 Task: Add a signature Gavin Kelly containing With sincere appreciation and best wishes, Gavin Kelly to email address softage.2@softage.net and add a label Beauty
Action: Mouse moved to (1204, 91)
Screenshot: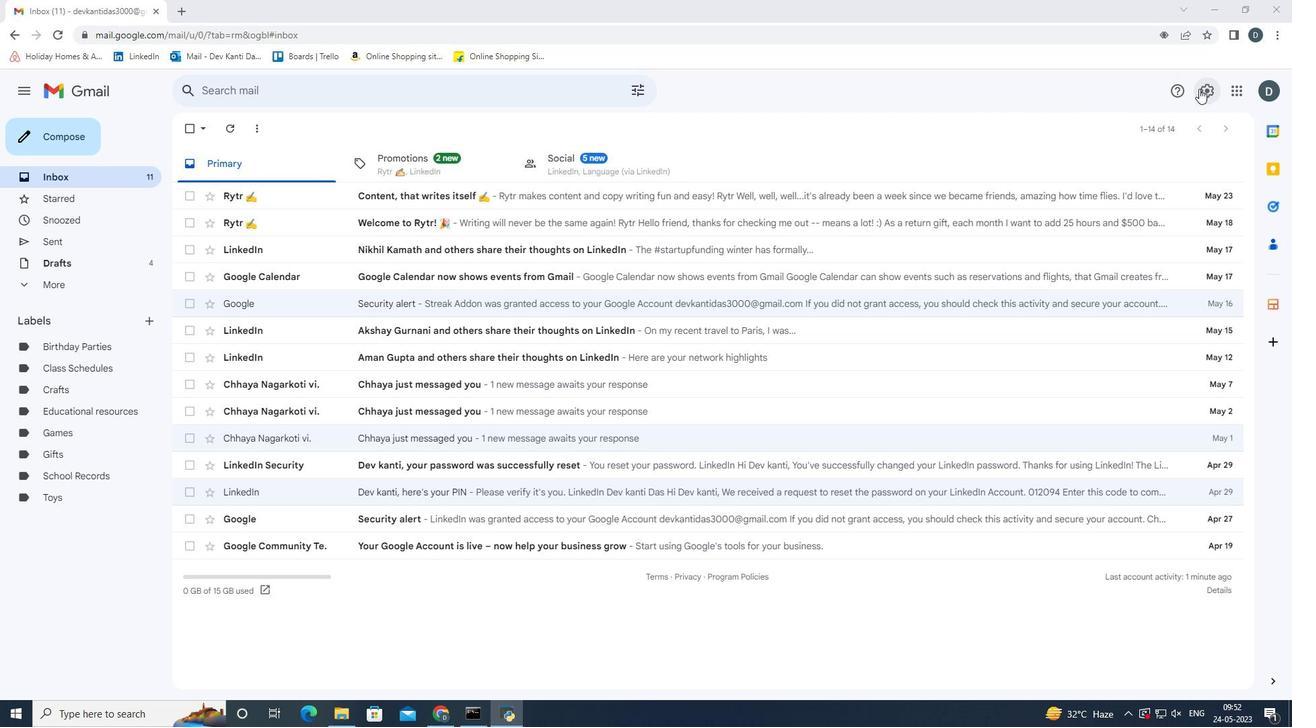 
Action: Mouse pressed left at (1204, 91)
Screenshot: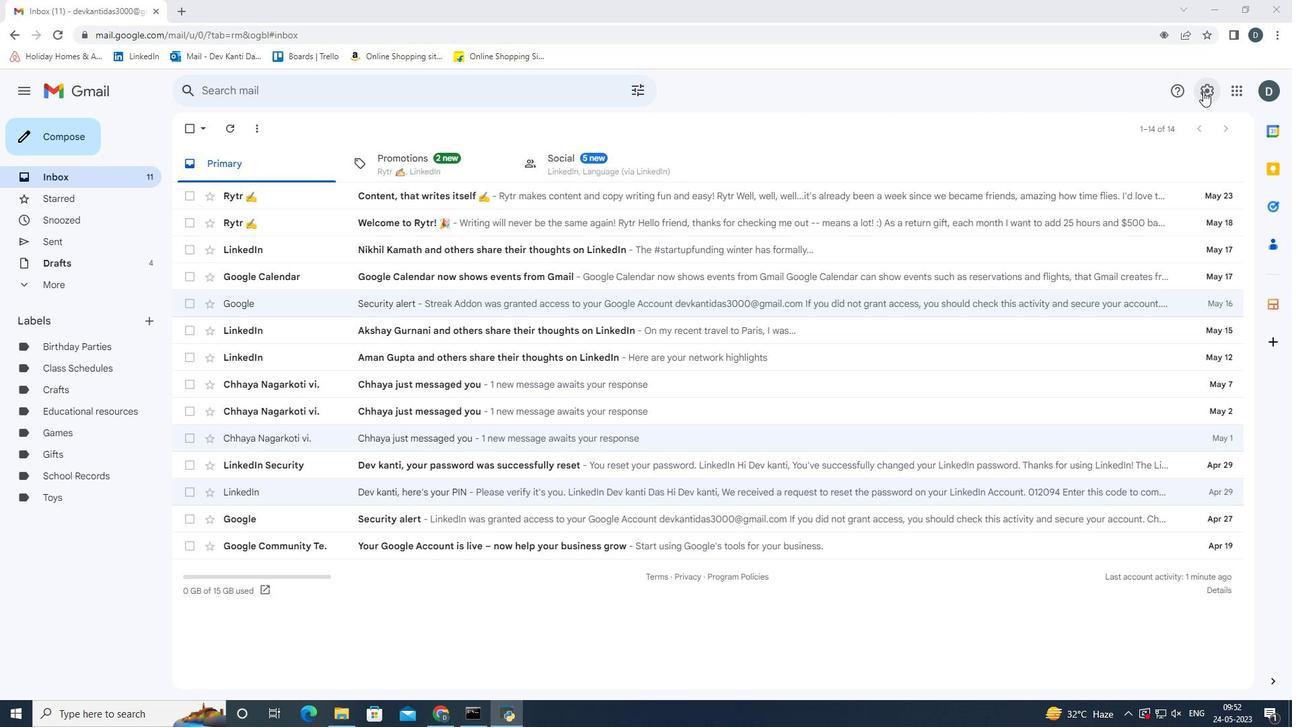 
Action: Mouse moved to (1171, 152)
Screenshot: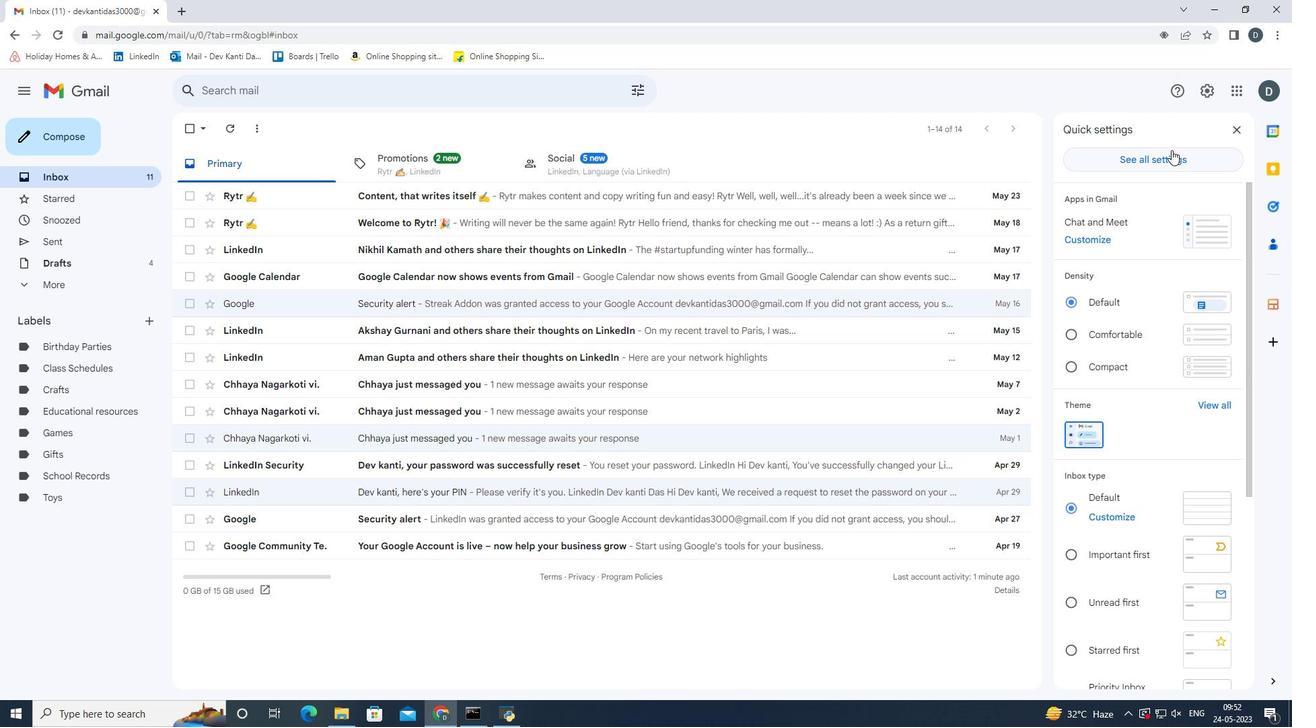 
Action: Mouse pressed left at (1171, 152)
Screenshot: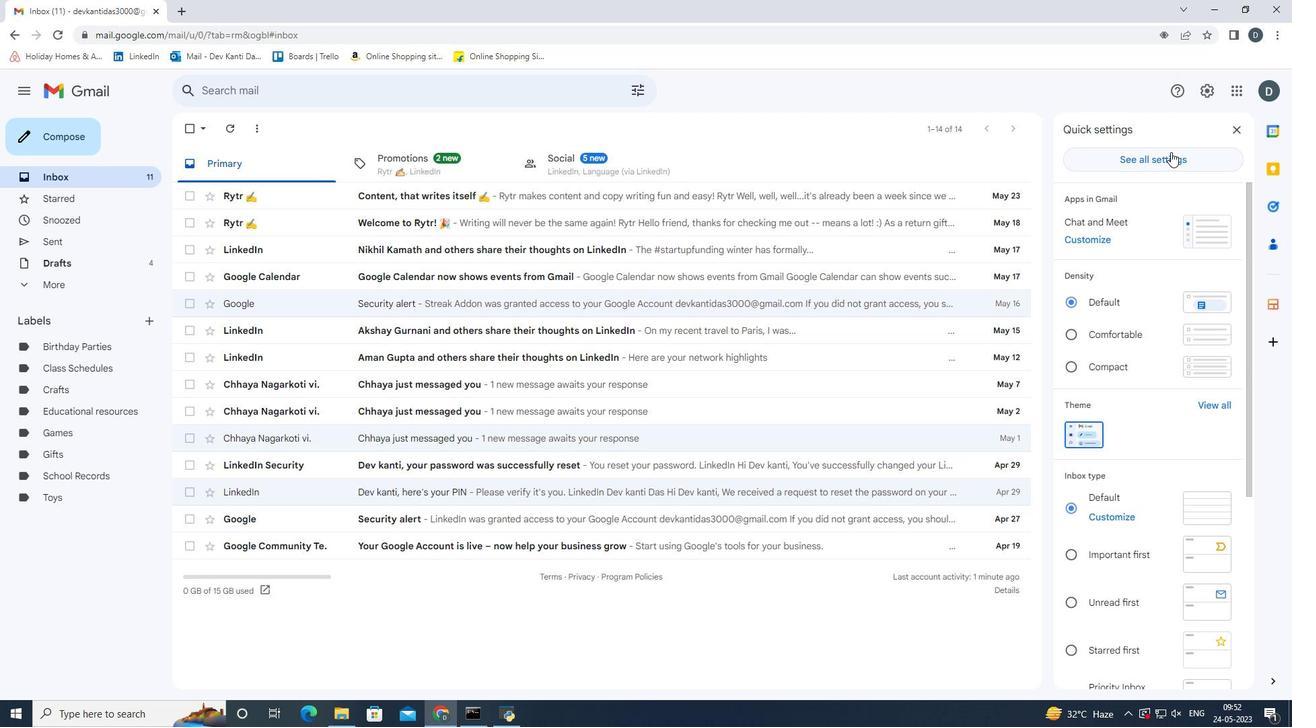 
Action: Mouse moved to (578, 535)
Screenshot: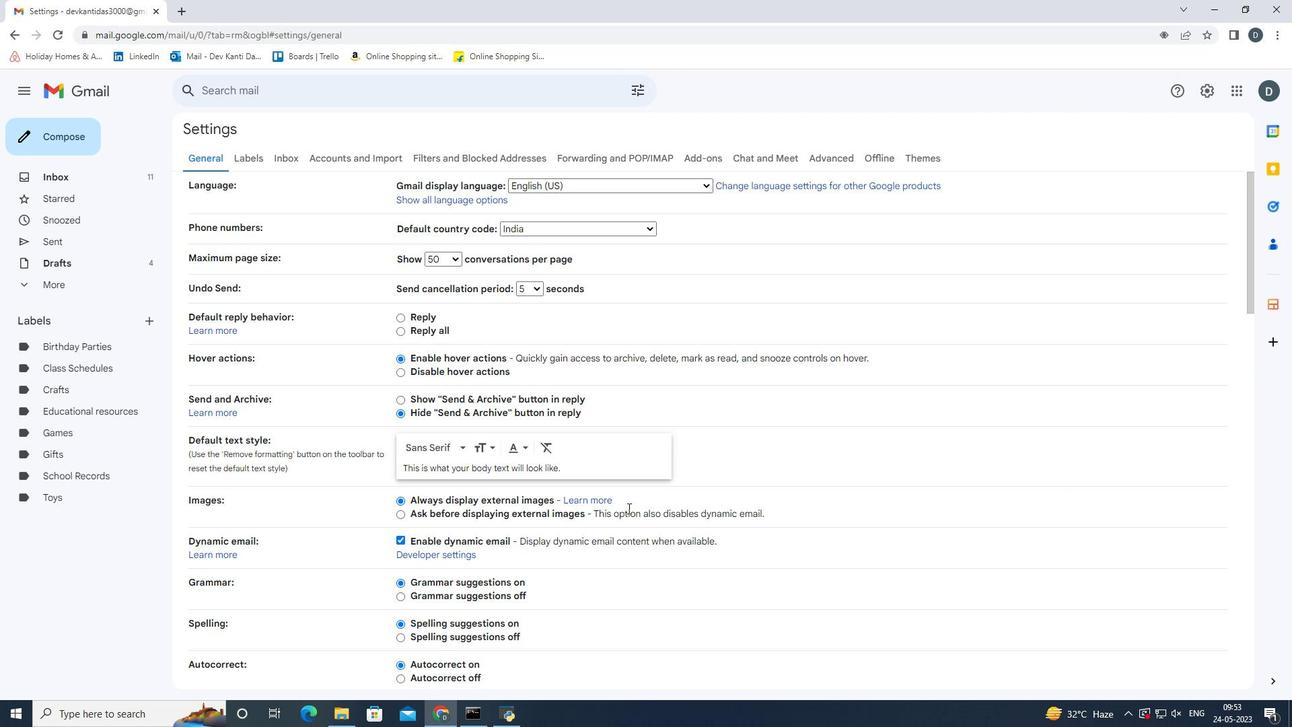 
Action: Mouse scrolled (578, 535) with delta (0, 0)
Screenshot: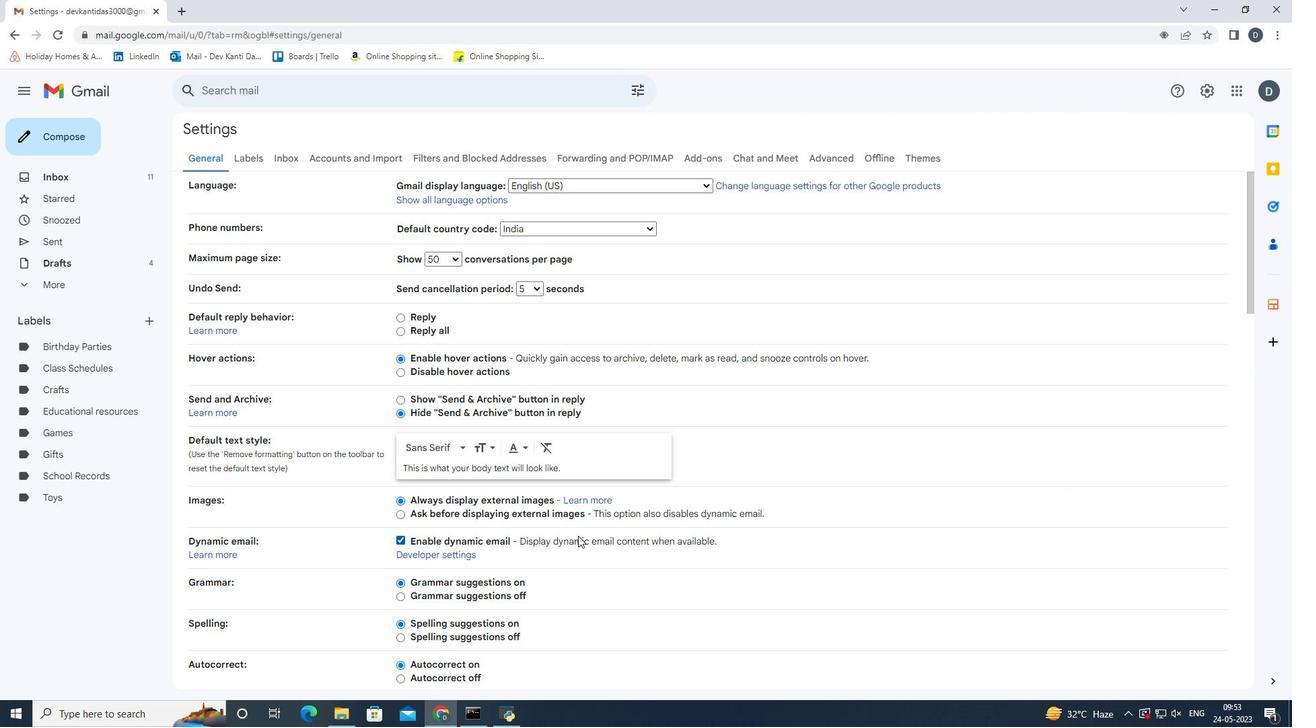 
Action: Mouse scrolled (578, 535) with delta (0, 0)
Screenshot: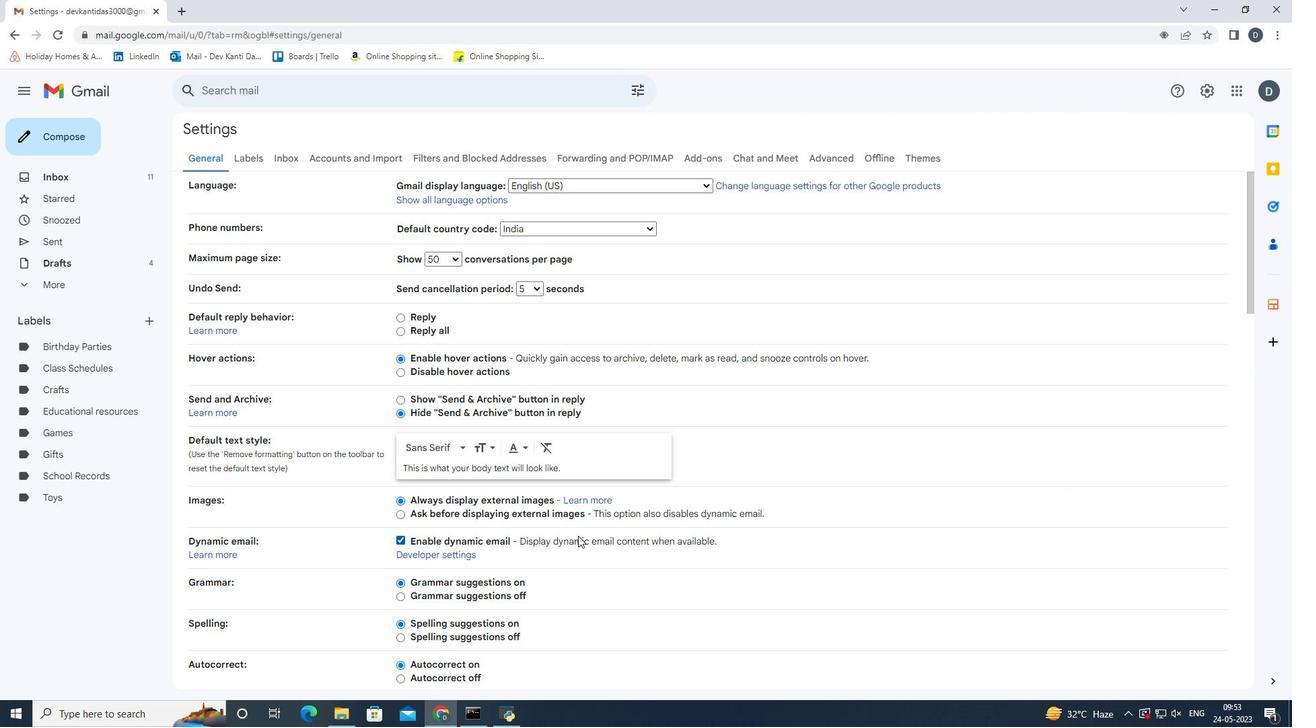 
Action: Mouse scrolled (578, 535) with delta (0, 0)
Screenshot: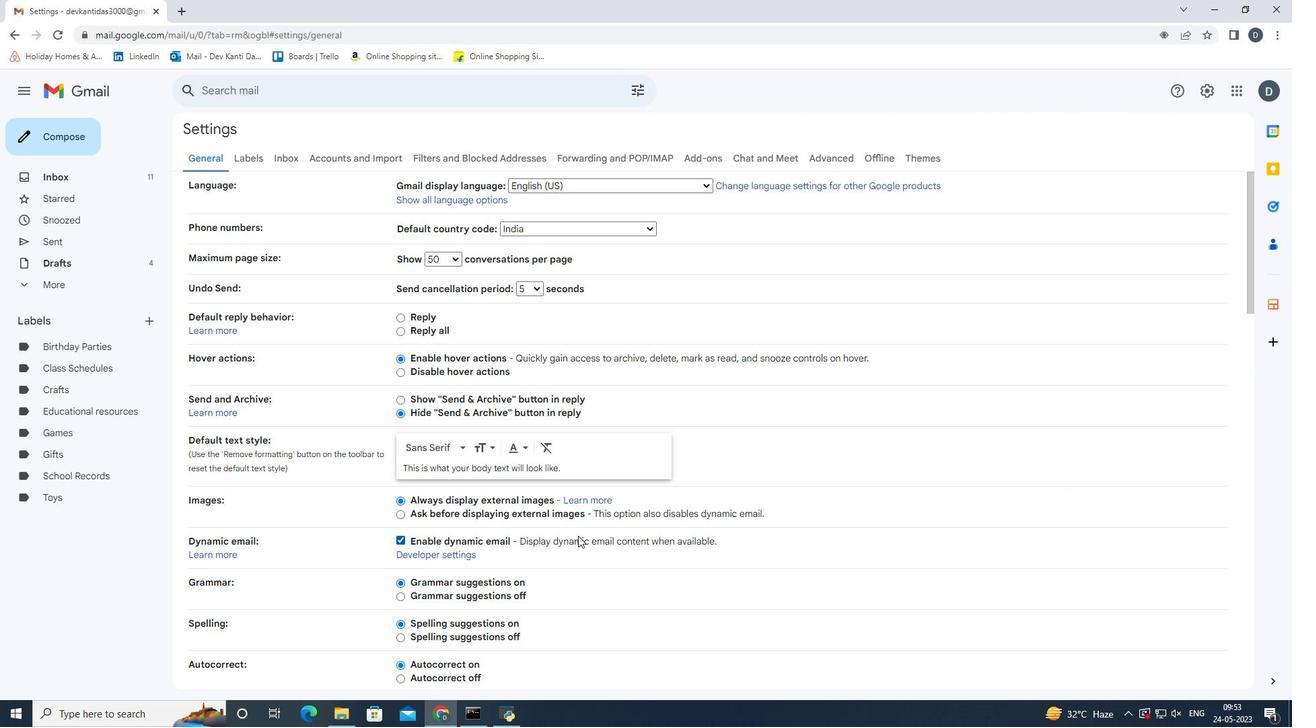 
Action: Mouse scrolled (578, 535) with delta (0, 0)
Screenshot: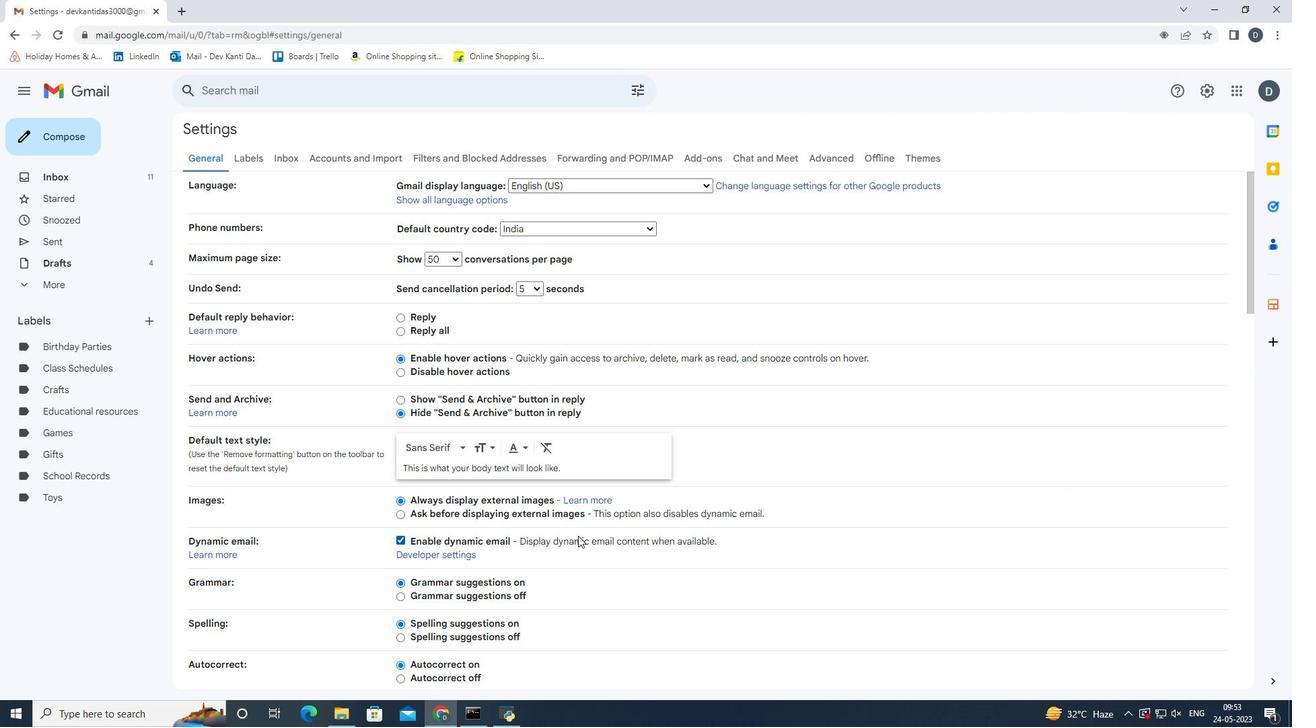 
Action: Mouse scrolled (578, 535) with delta (0, 0)
Screenshot: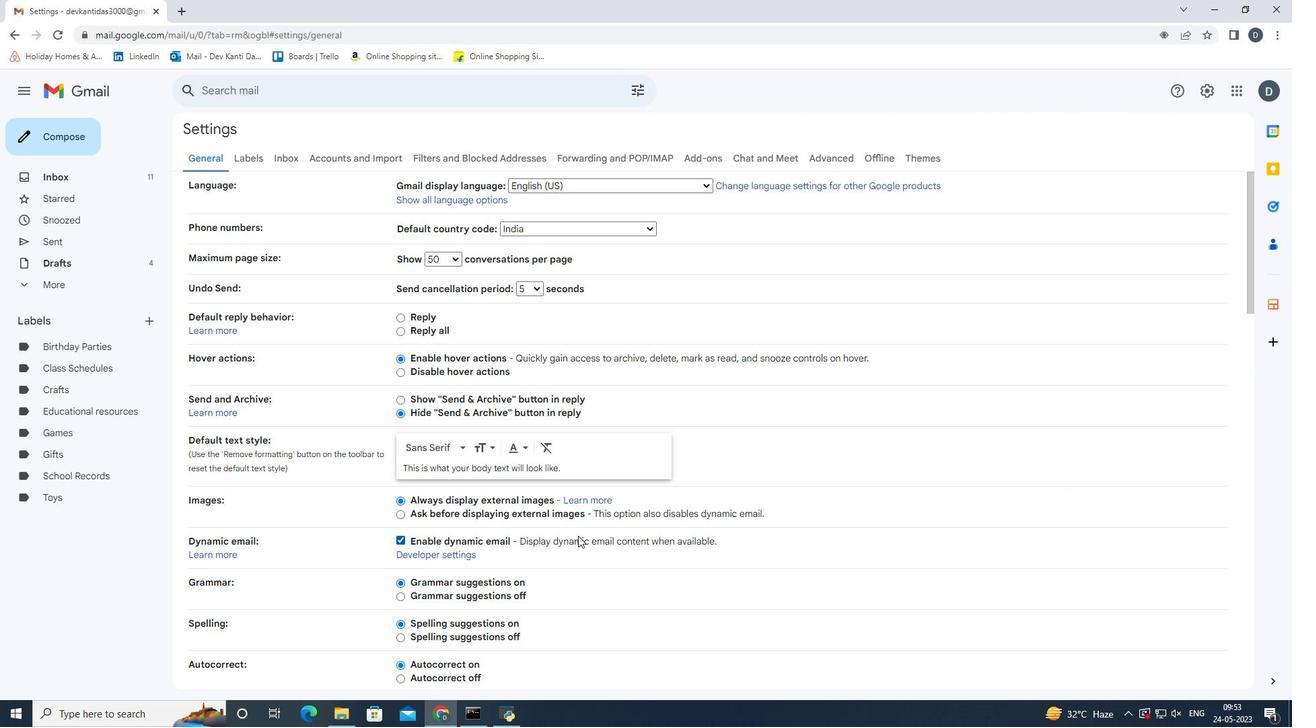 
Action: Mouse scrolled (578, 535) with delta (0, 0)
Screenshot: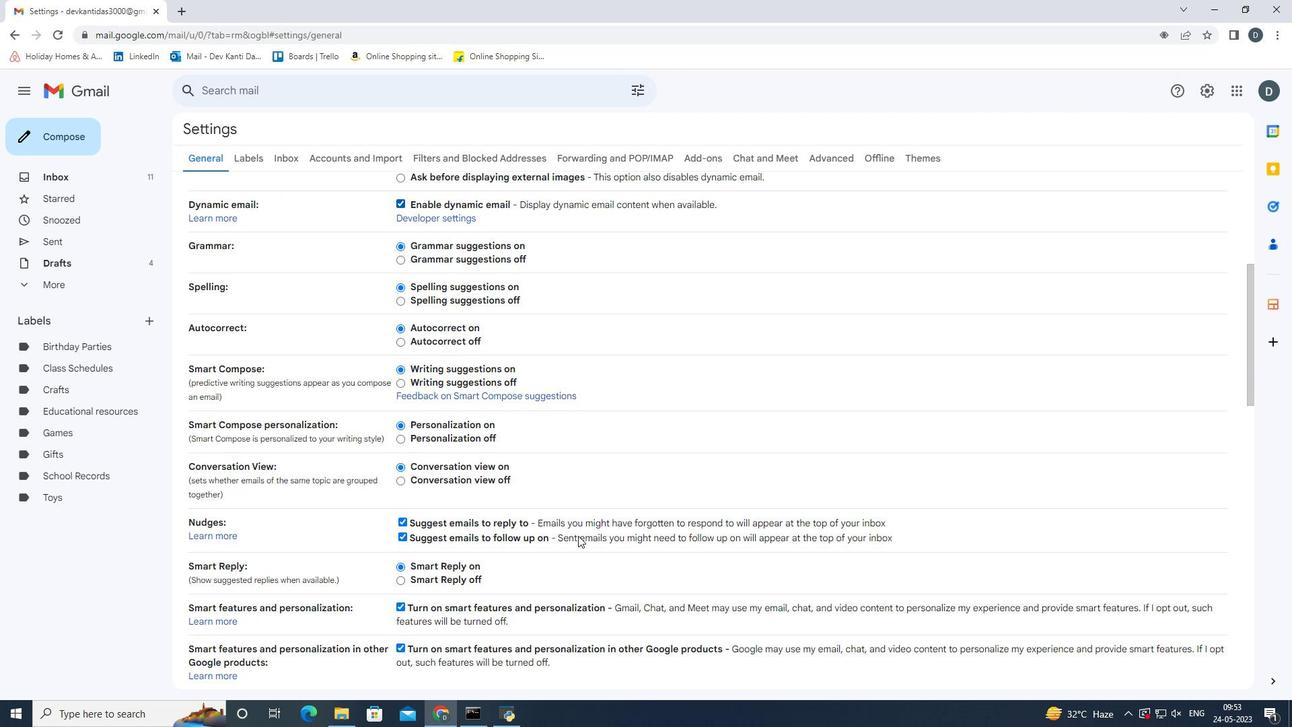 
Action: Mouse scrolled (578, 535) with delta (0, 0)
Screenshot: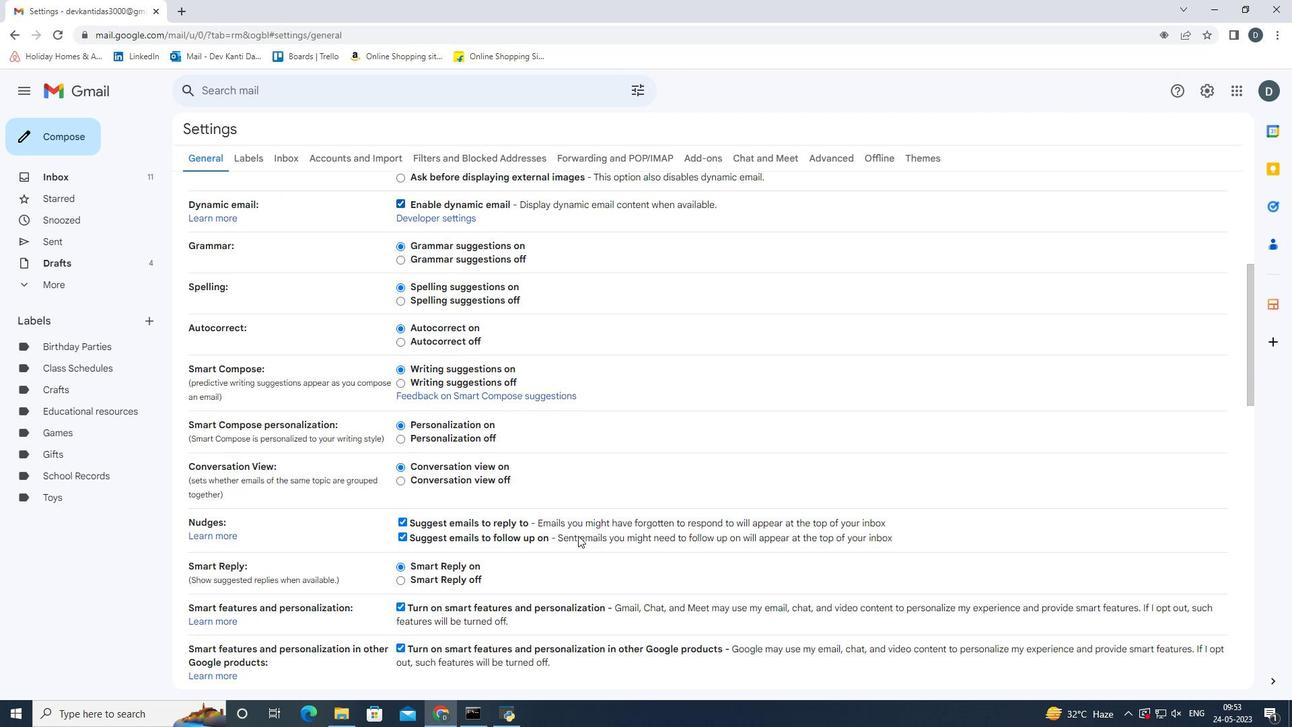 
Action: Mouse scrolled (578, 535) with delta (0, 0)
Screenshot: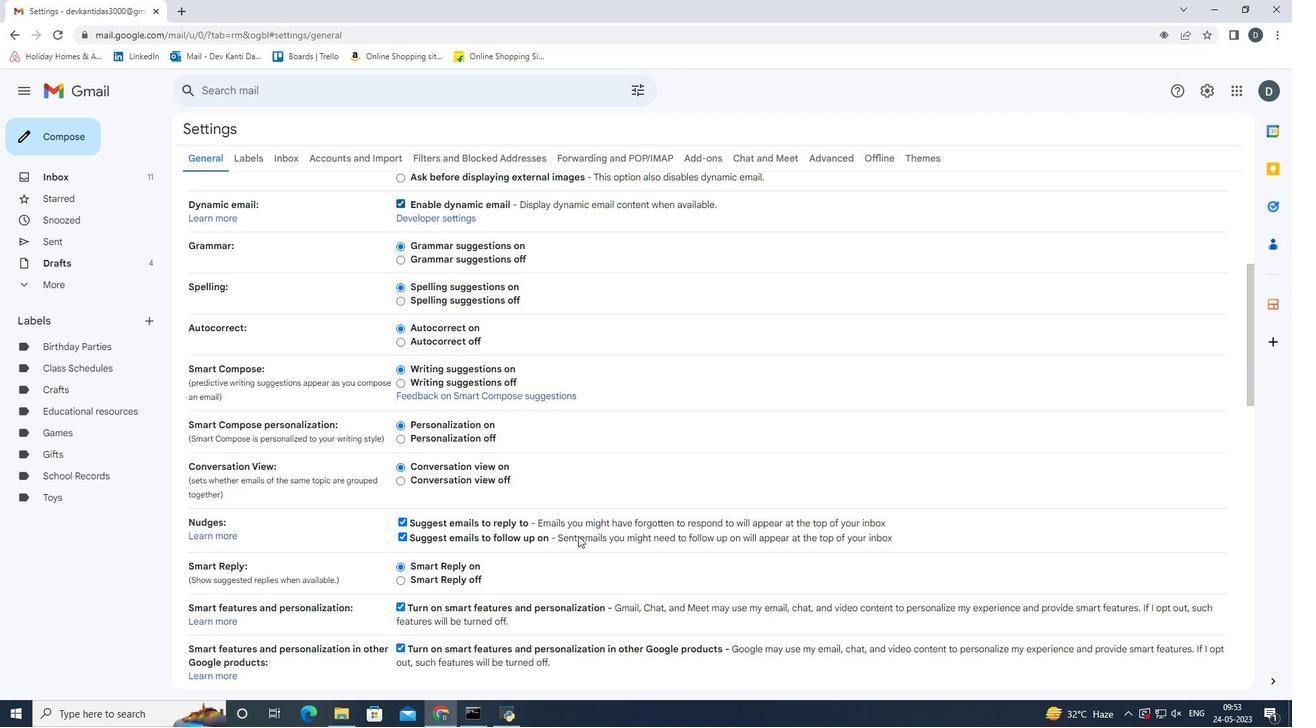 
Action: Mouse scrolled (578, 535) with delta (0, 0)
Screenshot: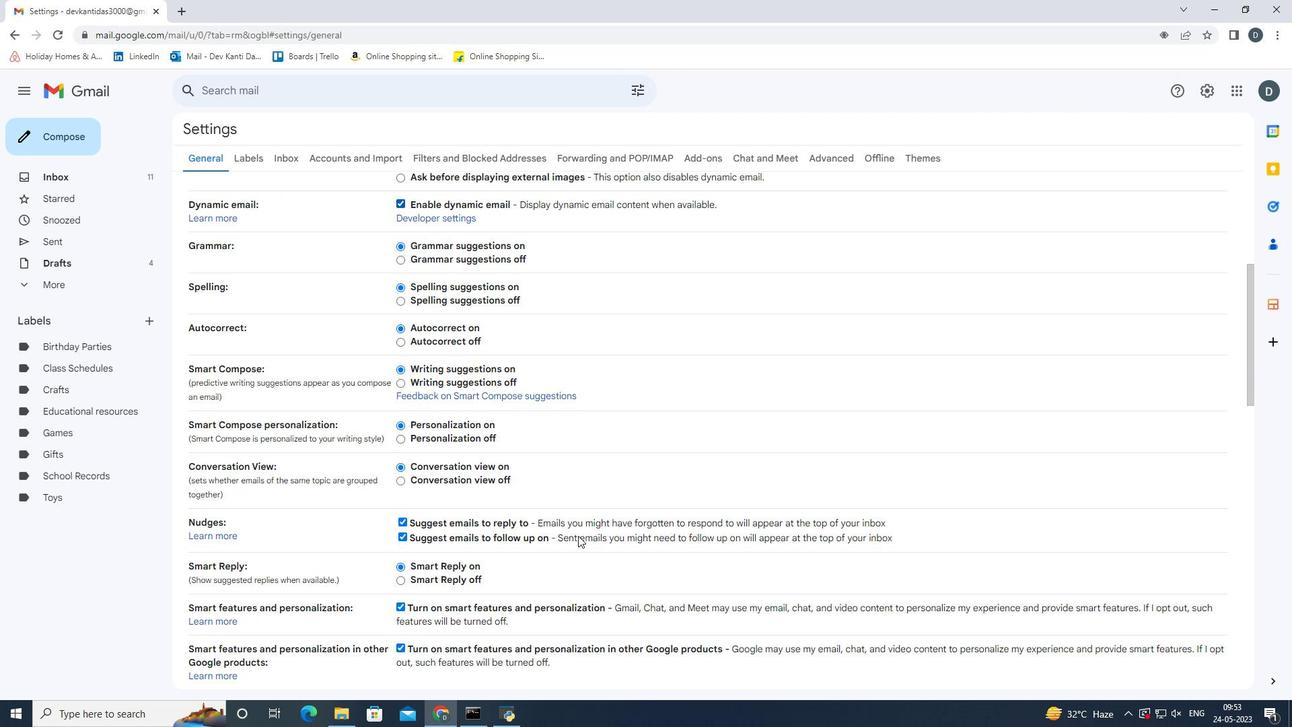 
Action: Mouse scrolled (578, 535) with delta (0, 0)
Screenshot: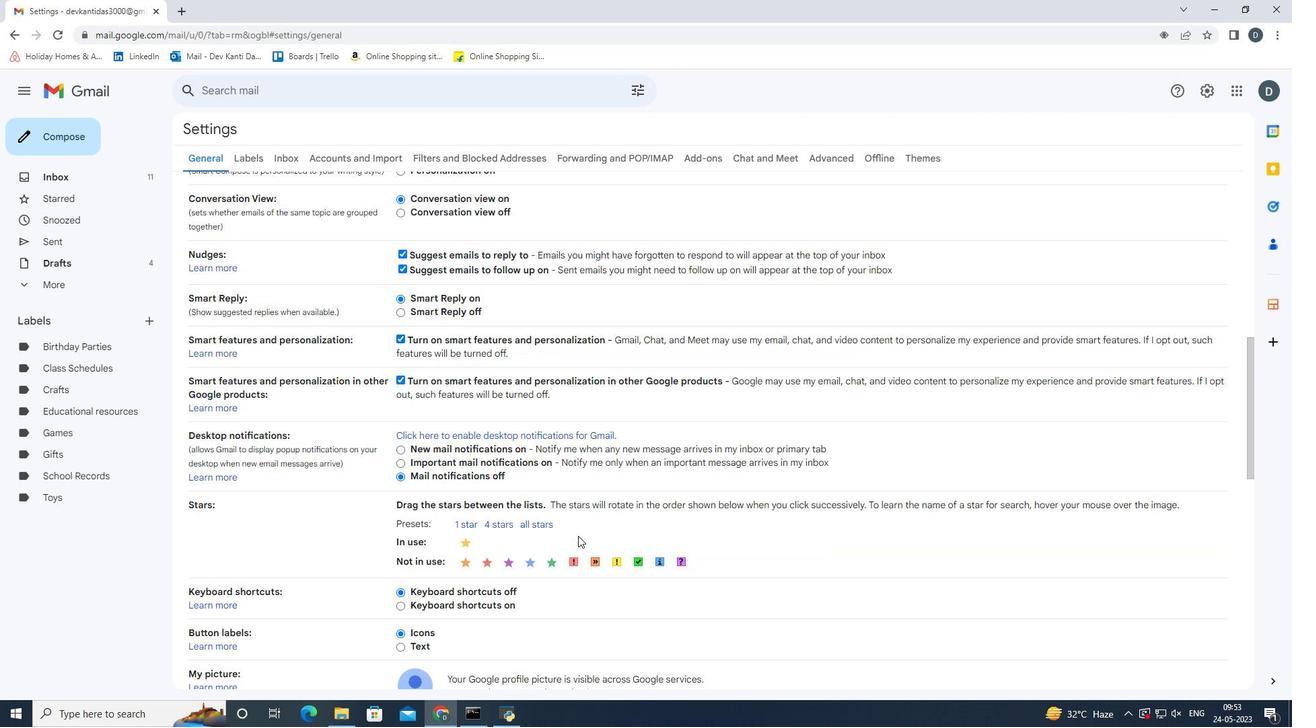 
Action: Mouse scrolled (578, 535) with delta (0, 0)
Screenshot: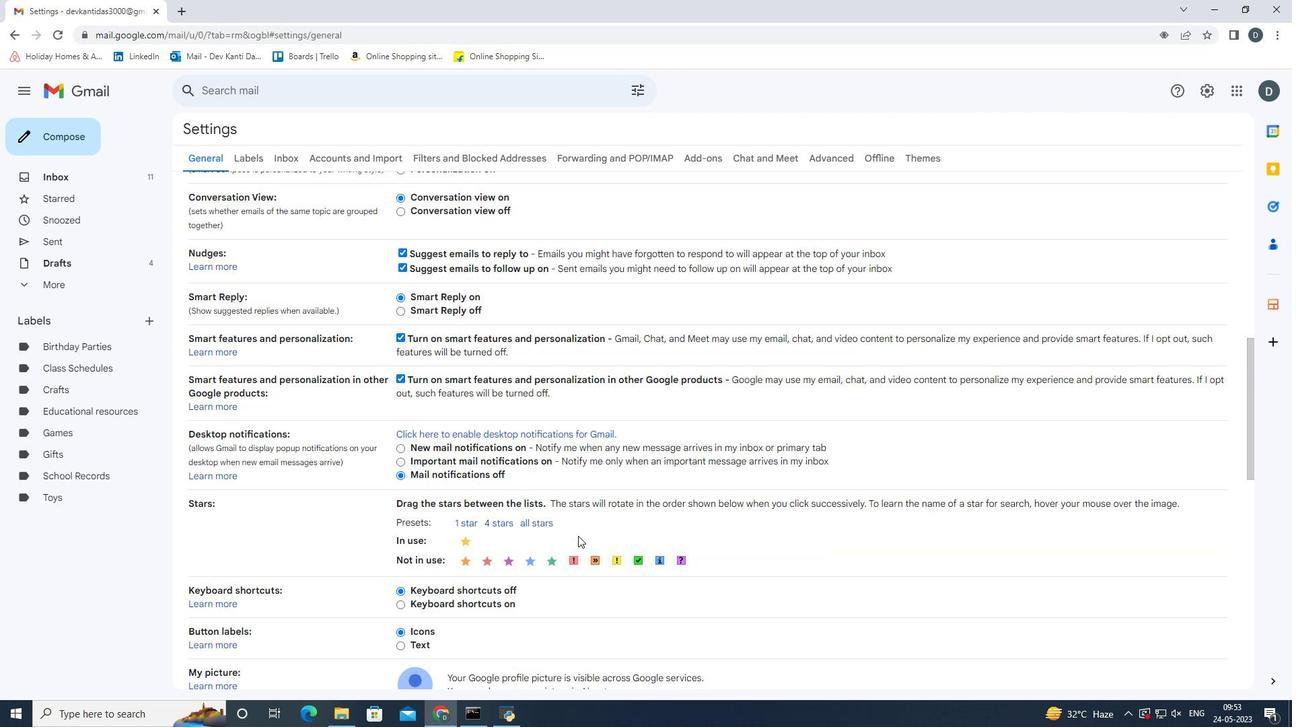 
Action: Mouse scrolled (578, 535) with delta (0, 0)
Screenshot: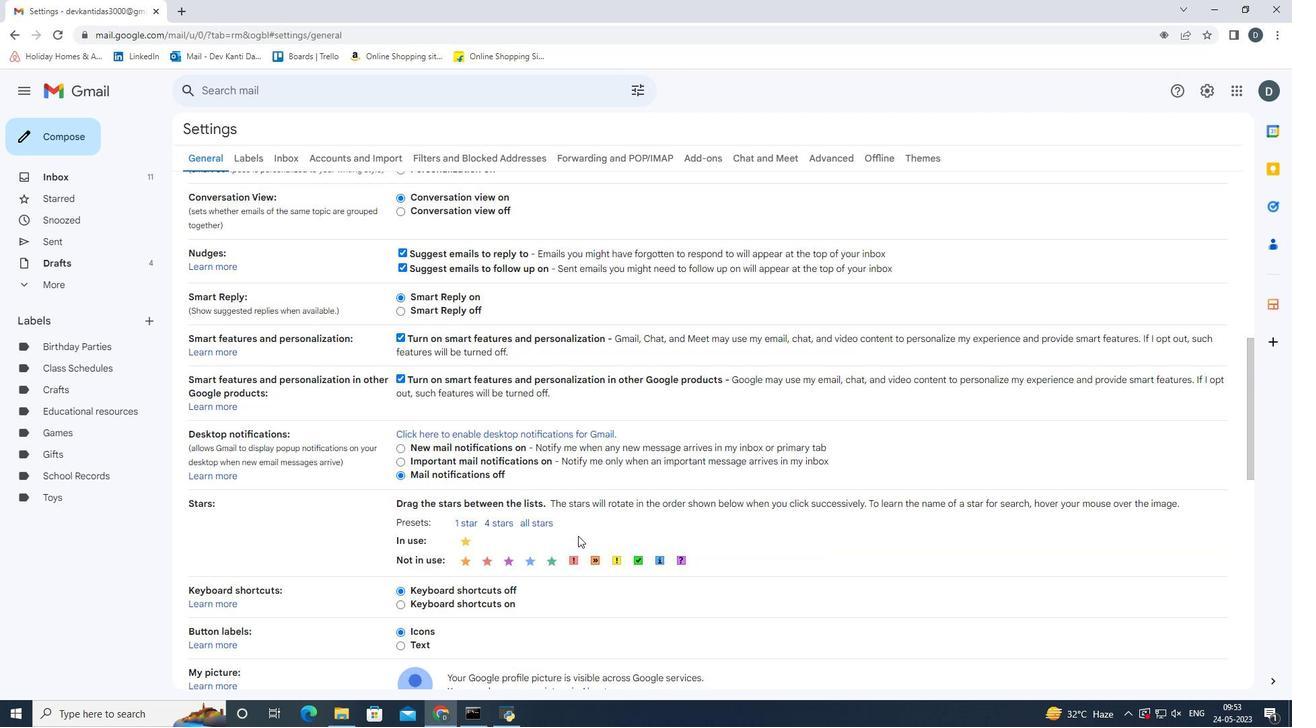 
Action: Mouse scrolled (578, 535) with delta (0, 0)
Screenshot: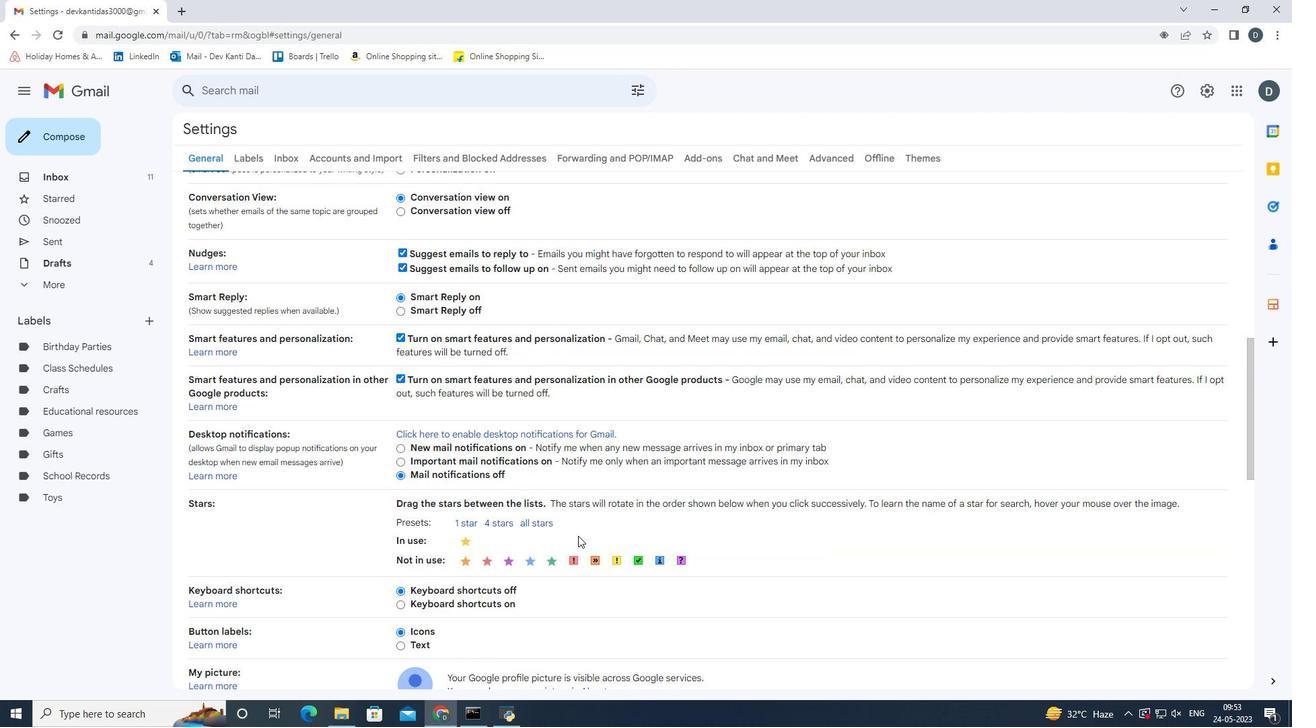 
Action: Mouse moved to (576, 537)
Screenshot: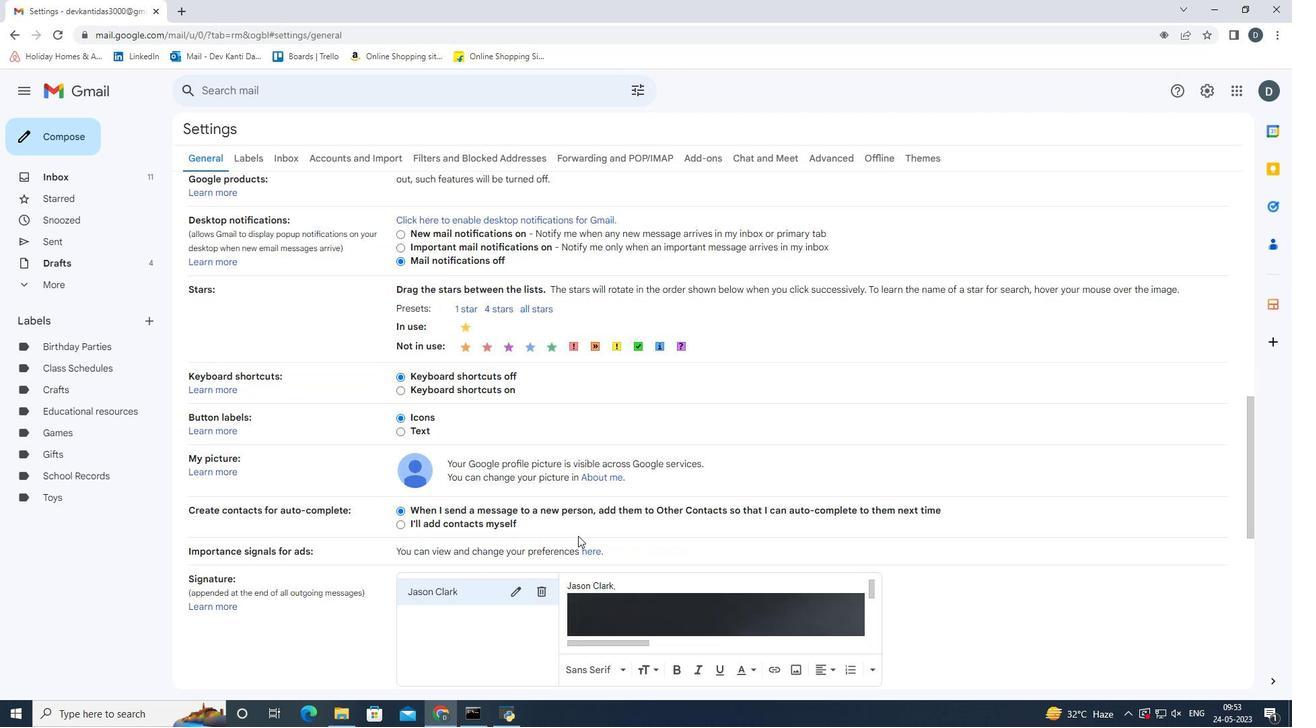 
Action: Mouse scrolled (576, 536) with delta (0, 0)
Screenshot: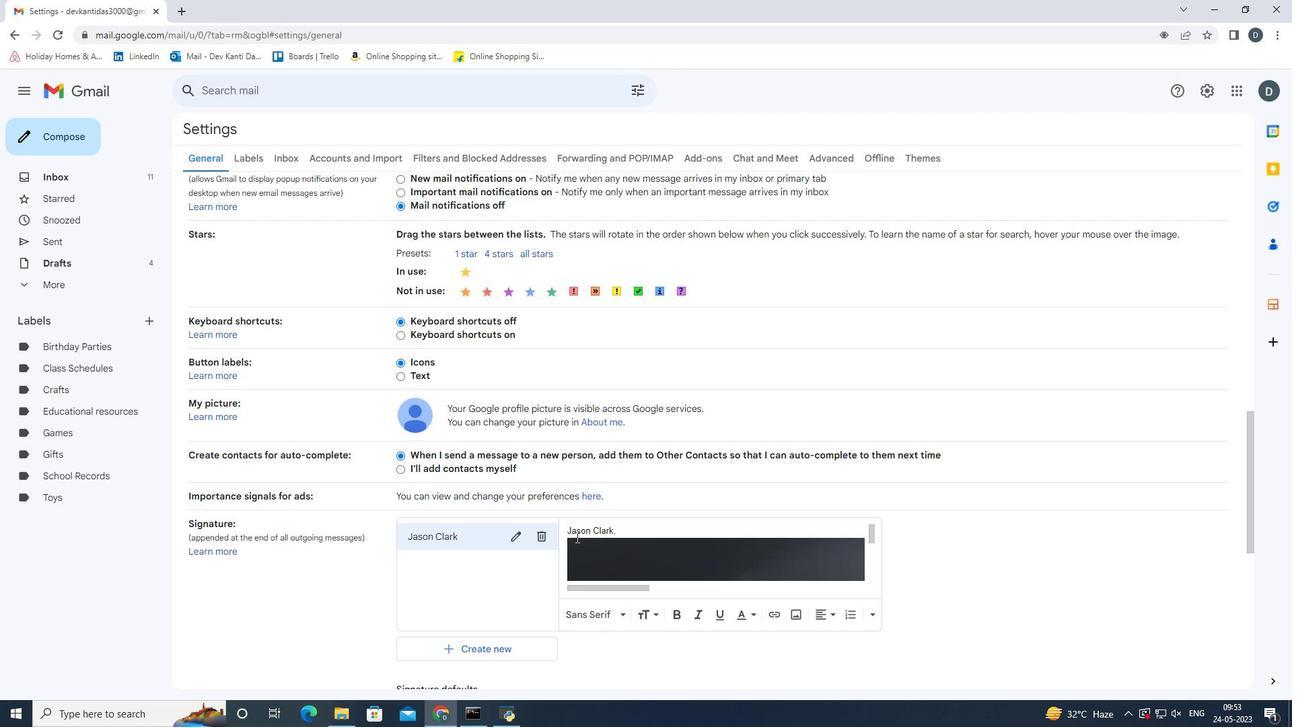 
Action: Mouse scrolled (576, 536) with delta (0, 0)
Screenshot: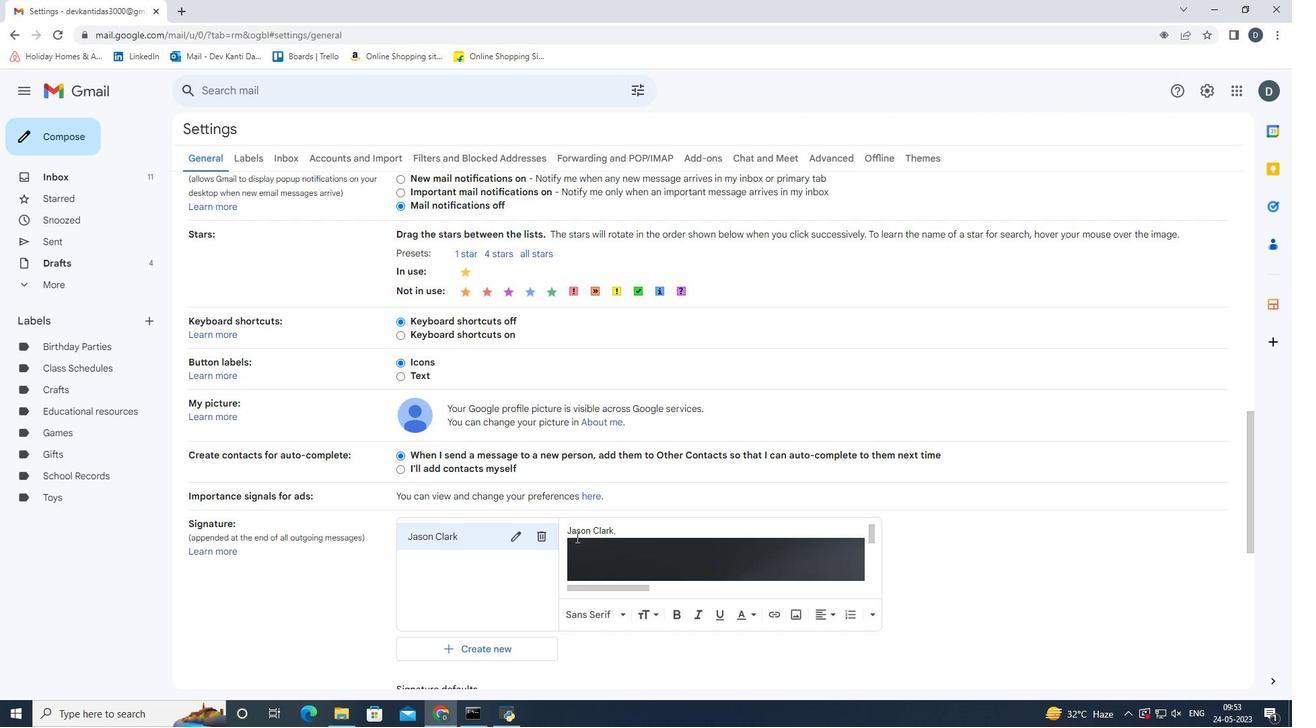 
Action: Mouse scrolled (576, 536) with delta (0, 0)
Screenshot: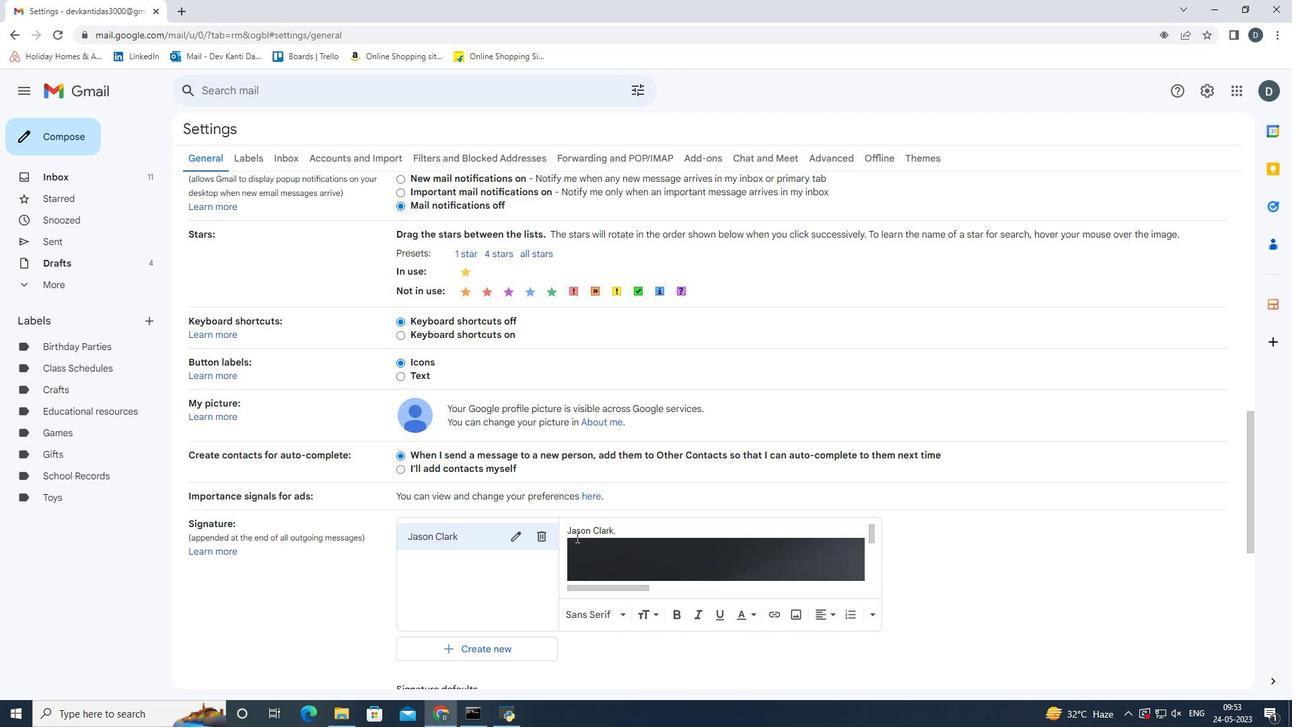 
Action: Mouse moved to (541, 329)
Screenshot: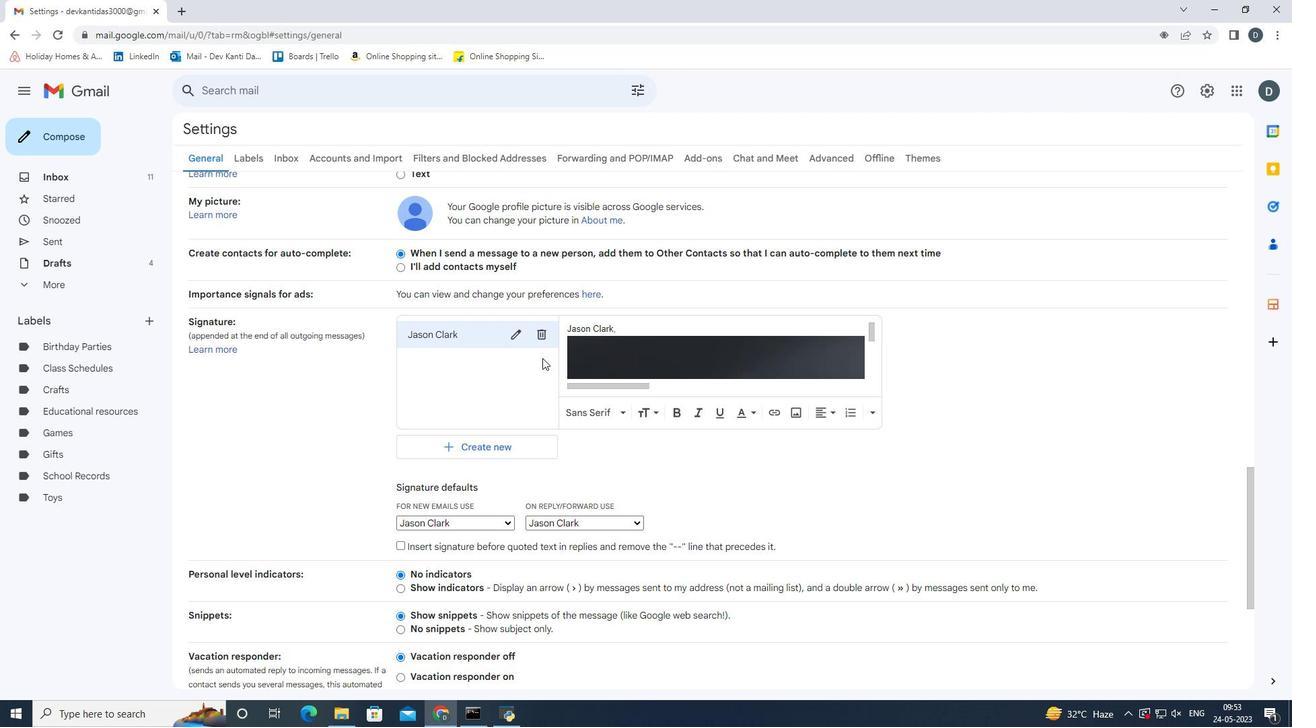 
Action: Mouse pressed left at (541, 329)
Screenshot: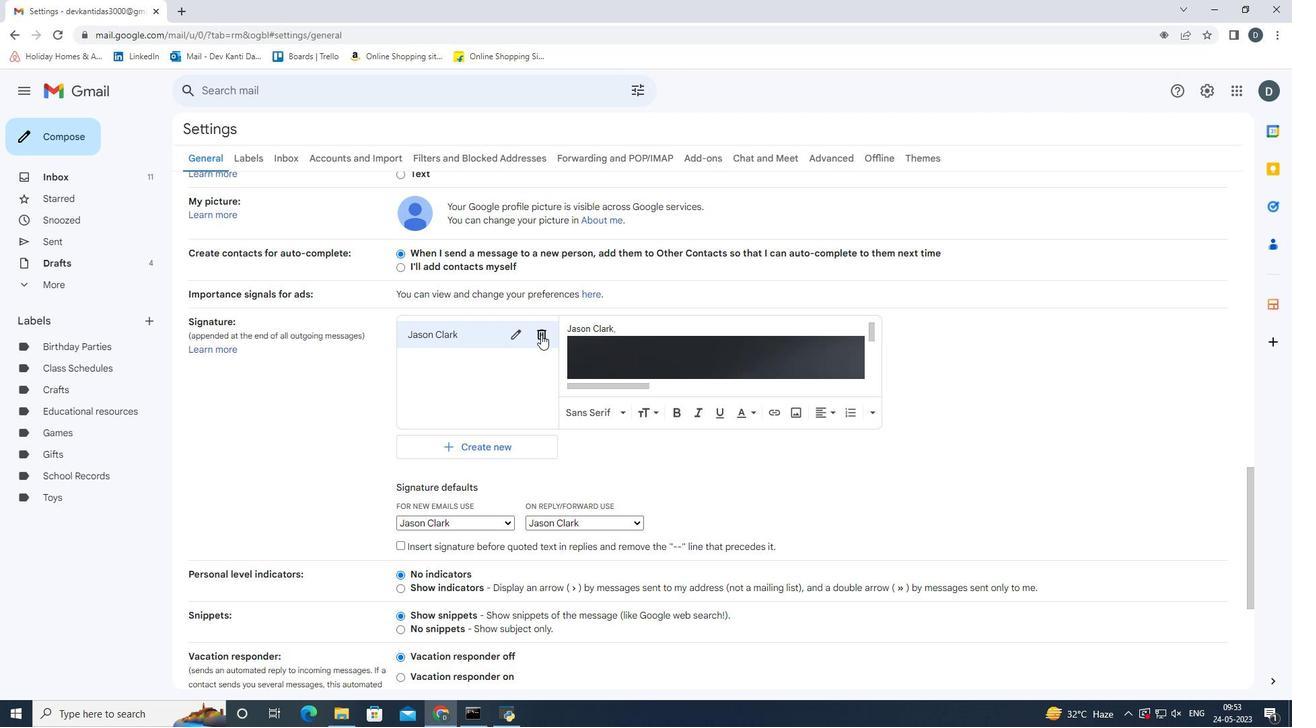 
Action: Mouse moved to (765, 407)
Screenshot: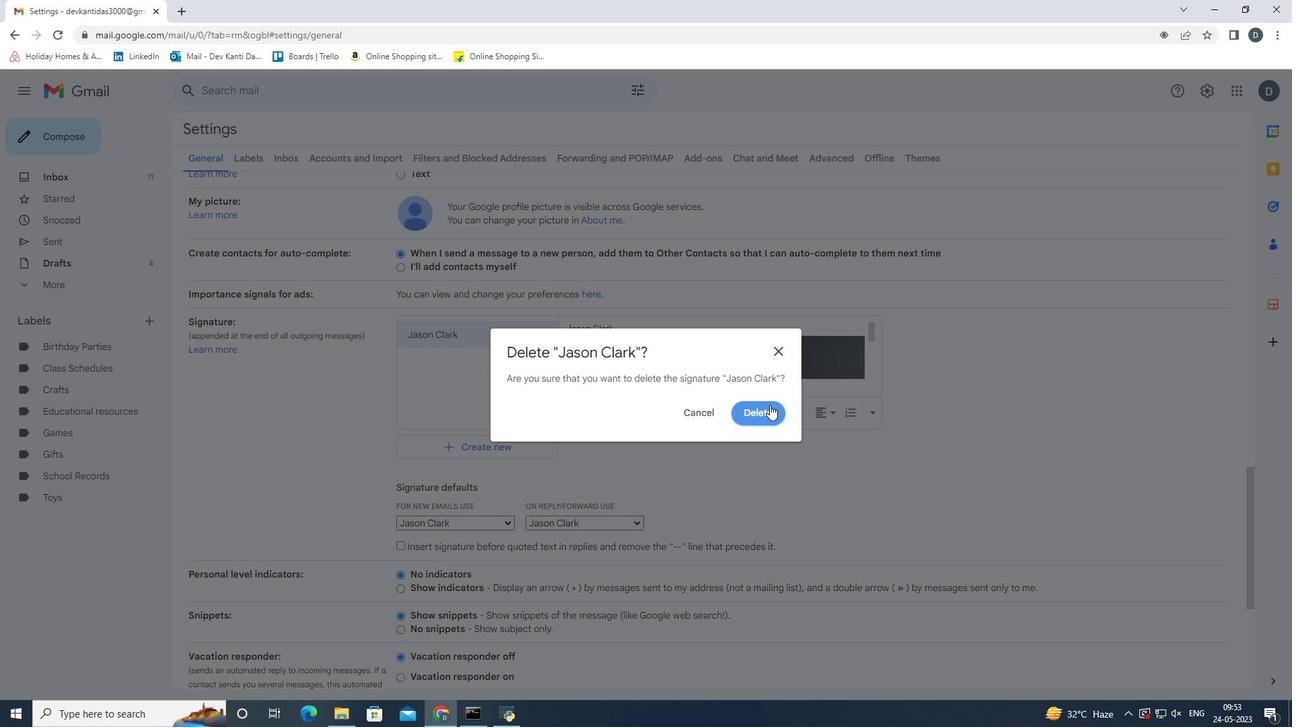 
Action: Mouse pressed left at (765, 407)
Screenshot: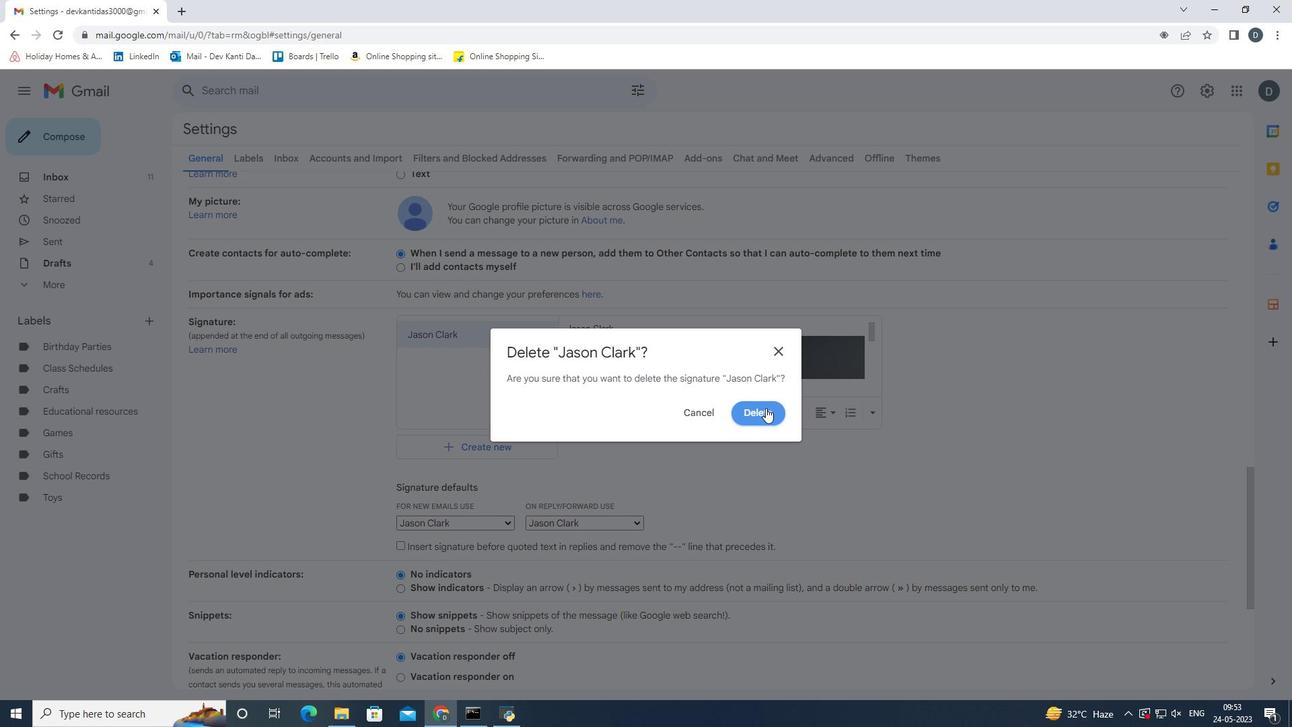 
Action: Mouse moved to (425, 336)
Screenshot: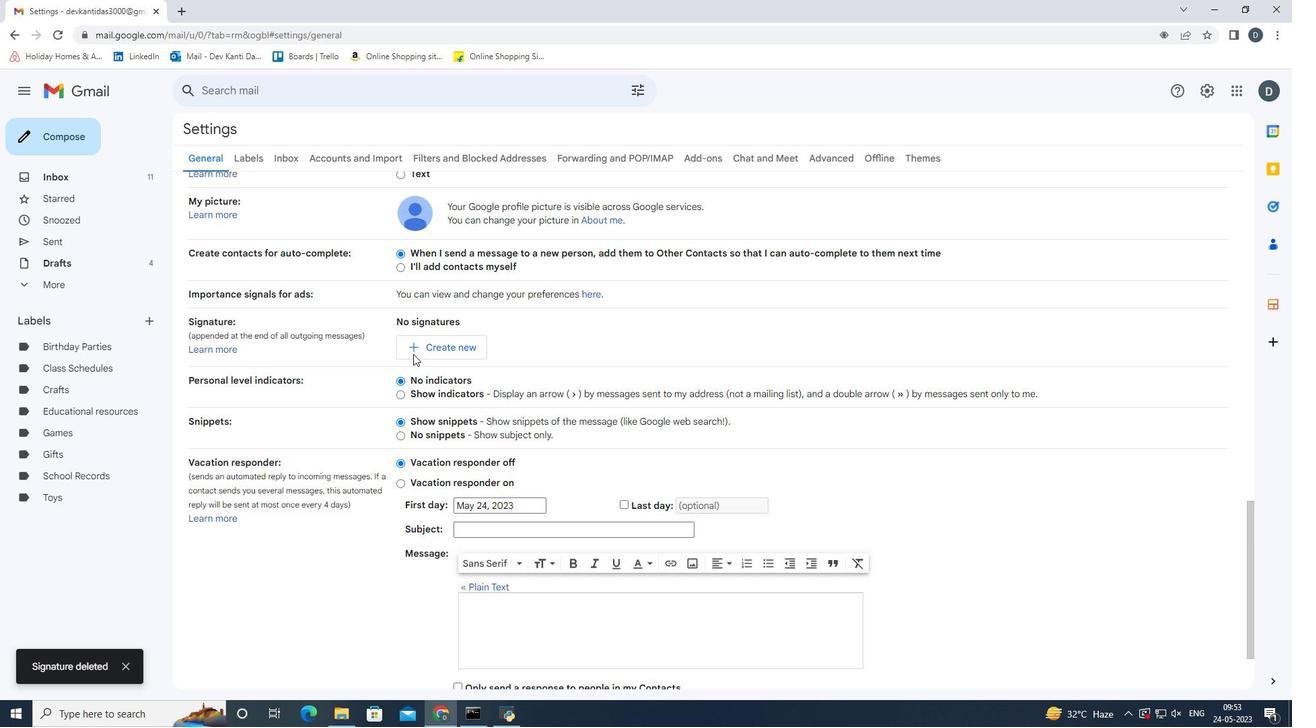 
Action: Mouse pressed left at (425, 336)
Screenshot: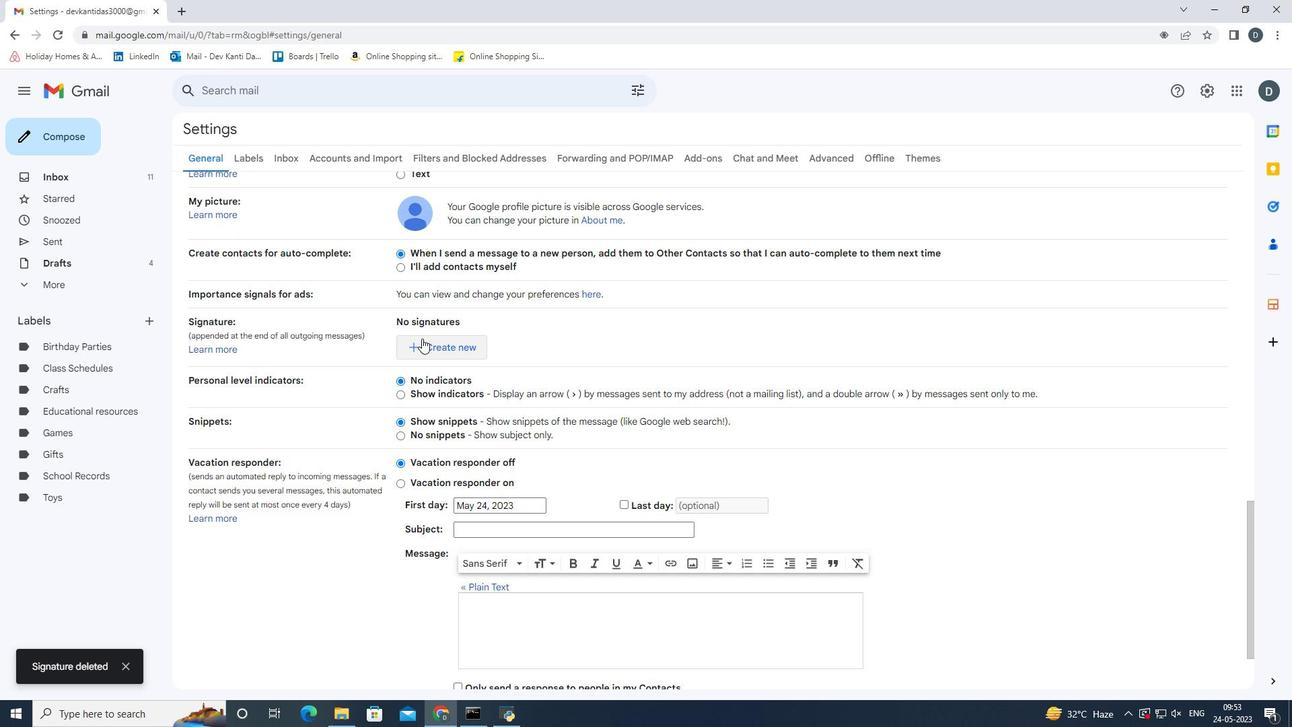 
Action: Mouse moved to (669, 370)
Screenshot: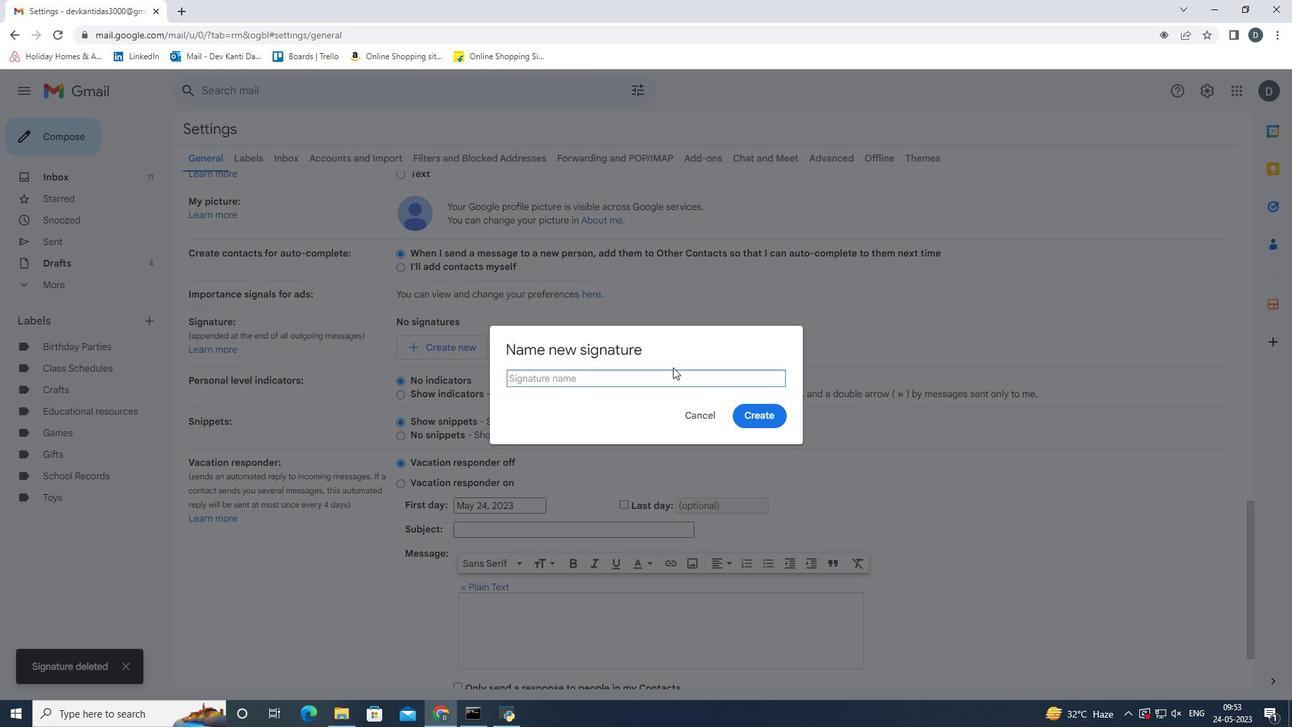 
Action: Key pressed <Key.shift><Key.shift><Key.shift>Gavin<Key.space><Key.shift_r>Kelly<Key.enter>
Screenshot: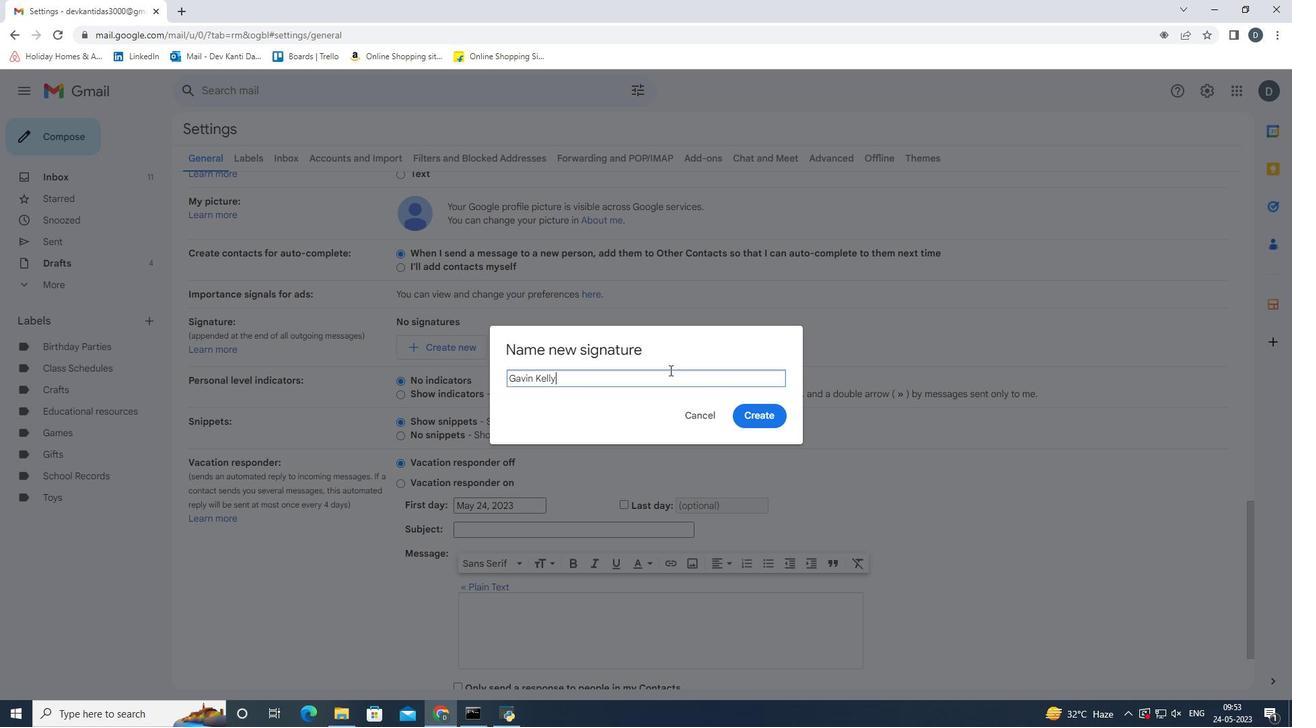 
Action: Mouse pressed left at (669, 370)
Screenshot: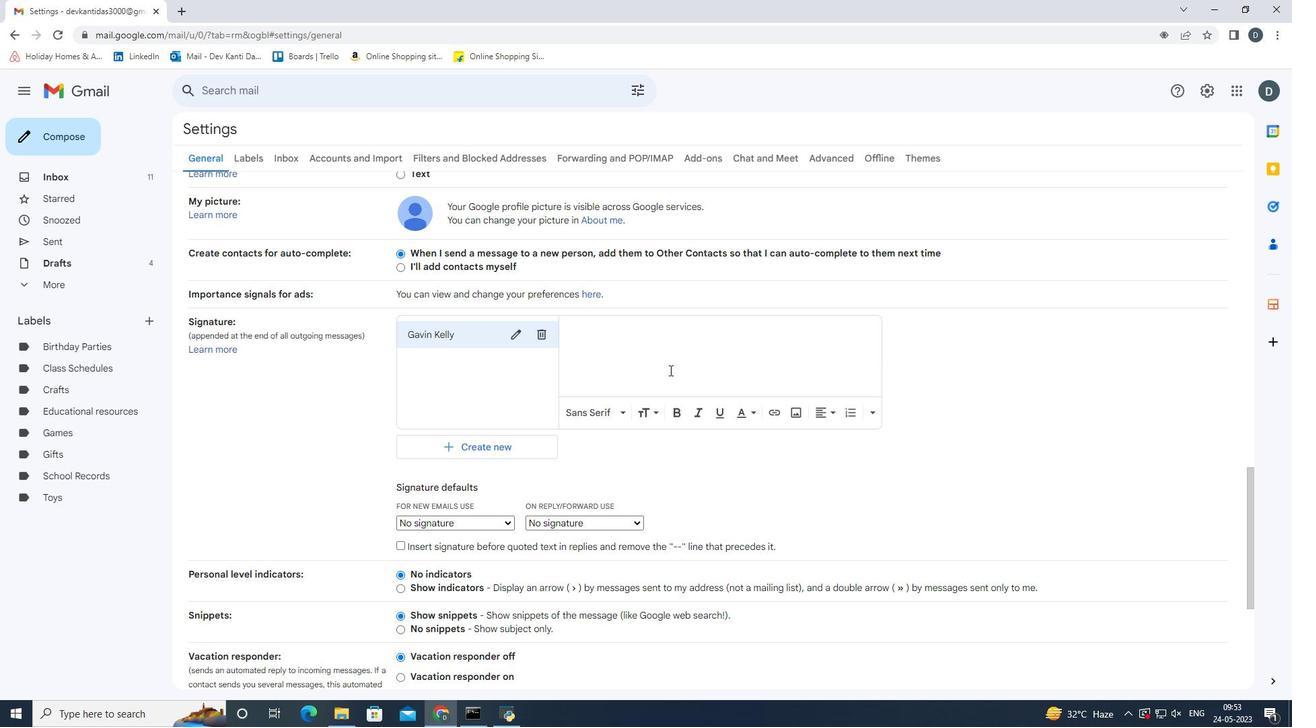 
Action: Mouse moved to (761, 342)
Screenshot: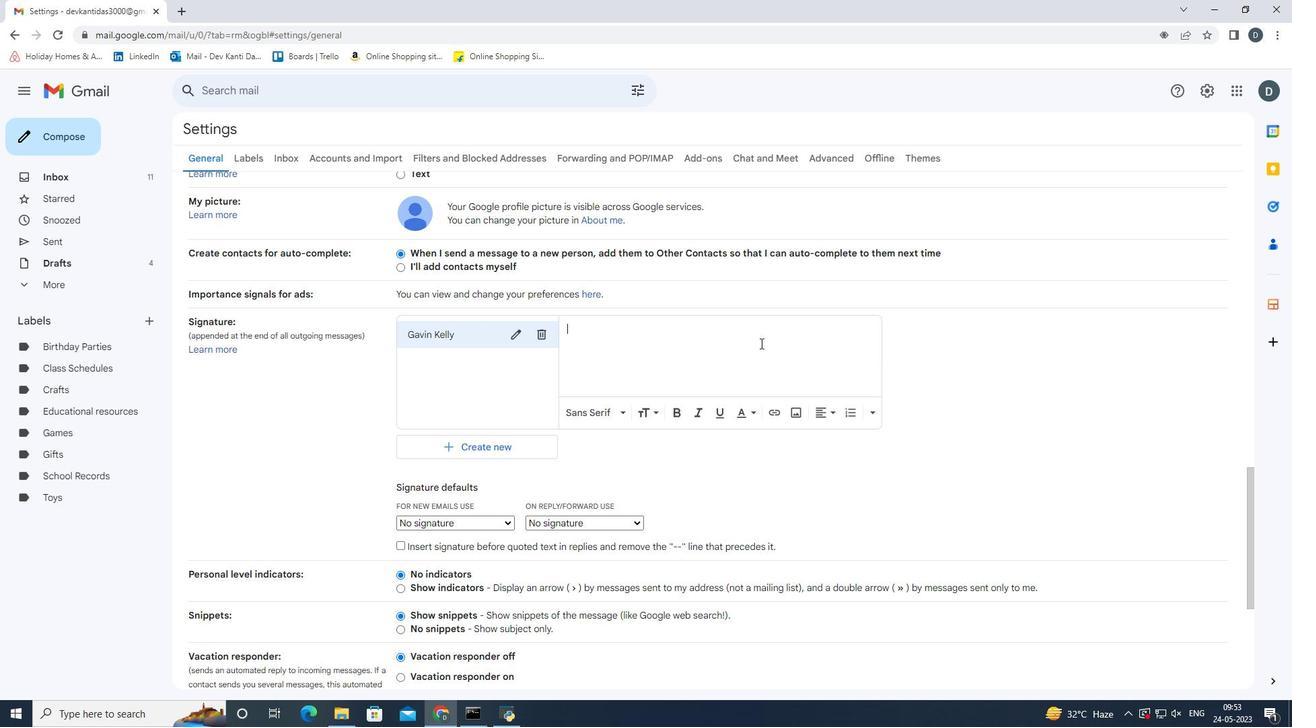 
Action: Key pressed <Key.shift>Sincere<Key.space>appreciation<Key.space>and<Key.space>wishes,<Key.enter><Key.shift>Gavin<Key.space><Key.shift_r><Key.shift_r><Key.shift_r>Kelly.
Screenshot: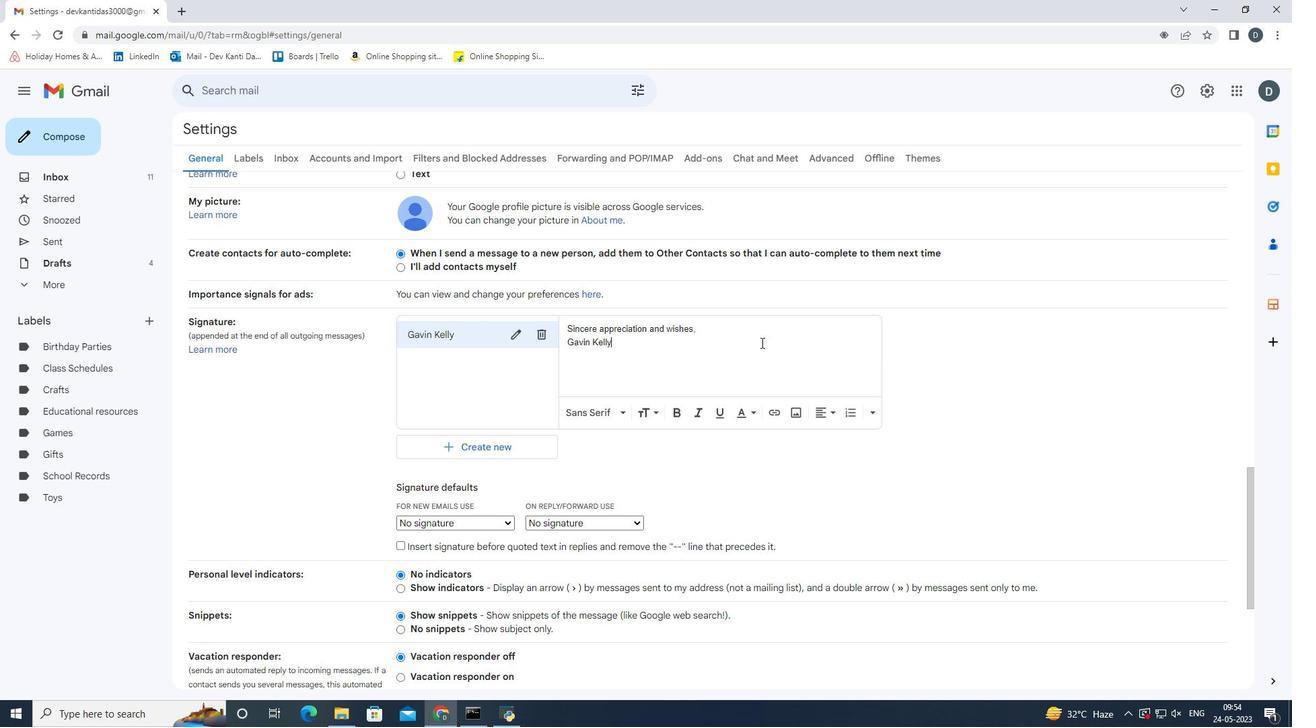 
Action: Mouse moved to (438, 515)
Screenshot: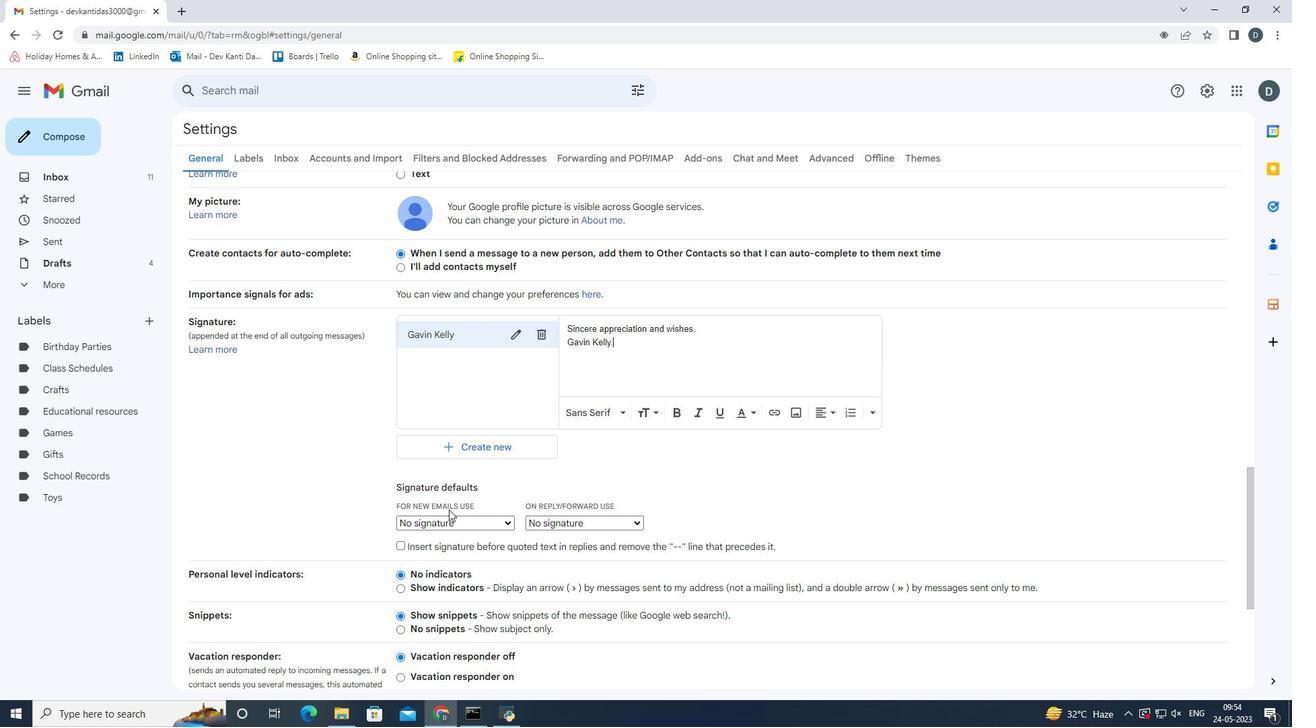 
Action: Mouse pressed left at (438, 515)
Screenshot: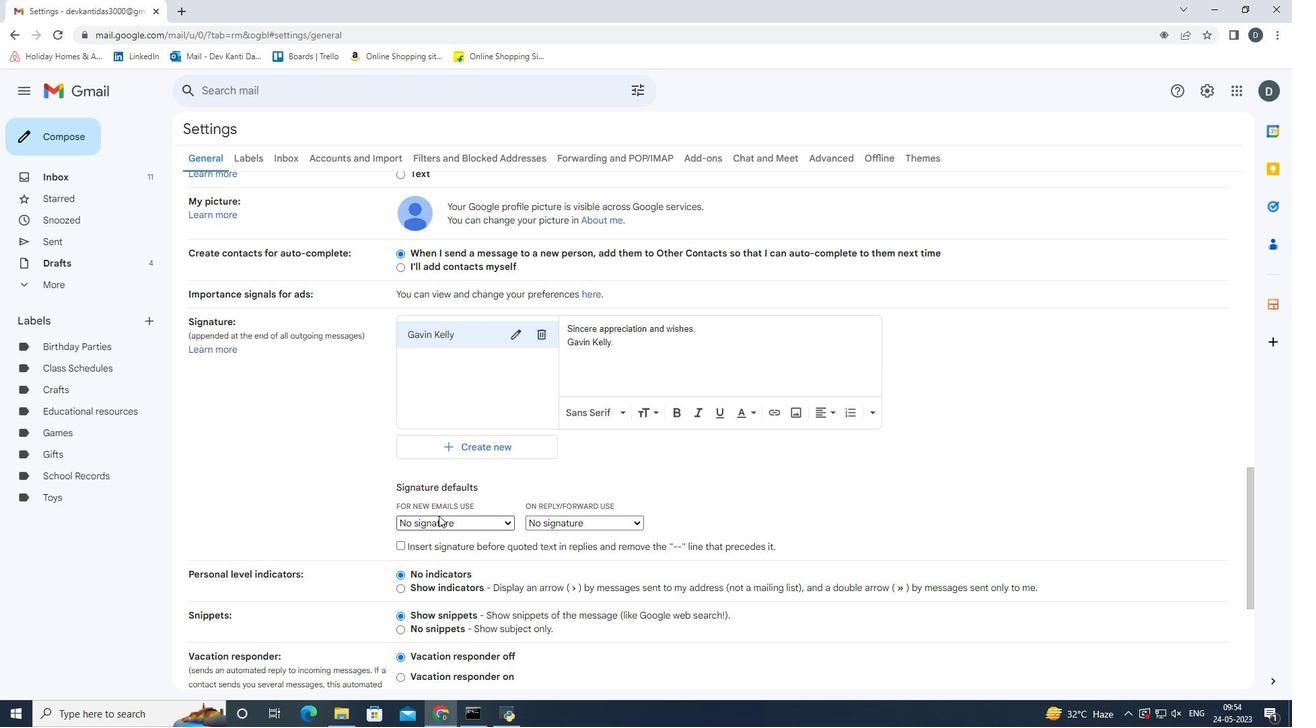 
Action: Mouse moved to (445, 553)
Screenshot: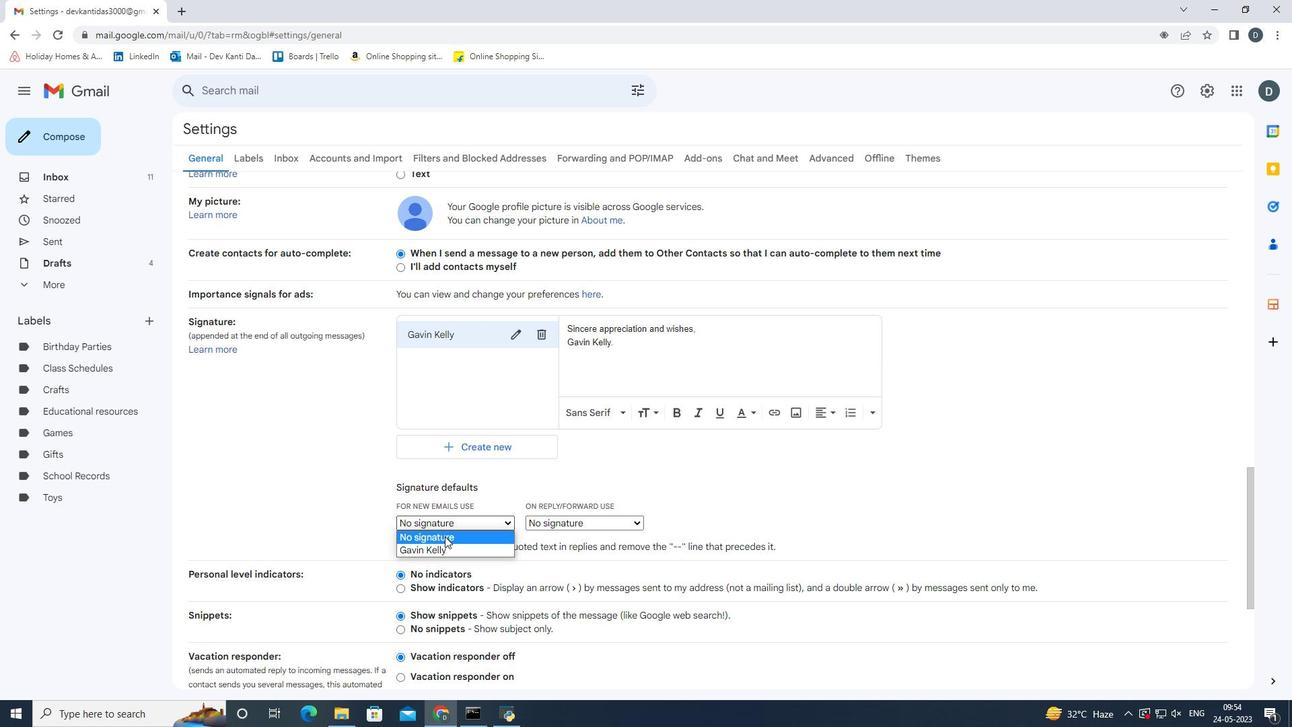 
Action: Mouse pressed left at (445, 553)
Screenshot: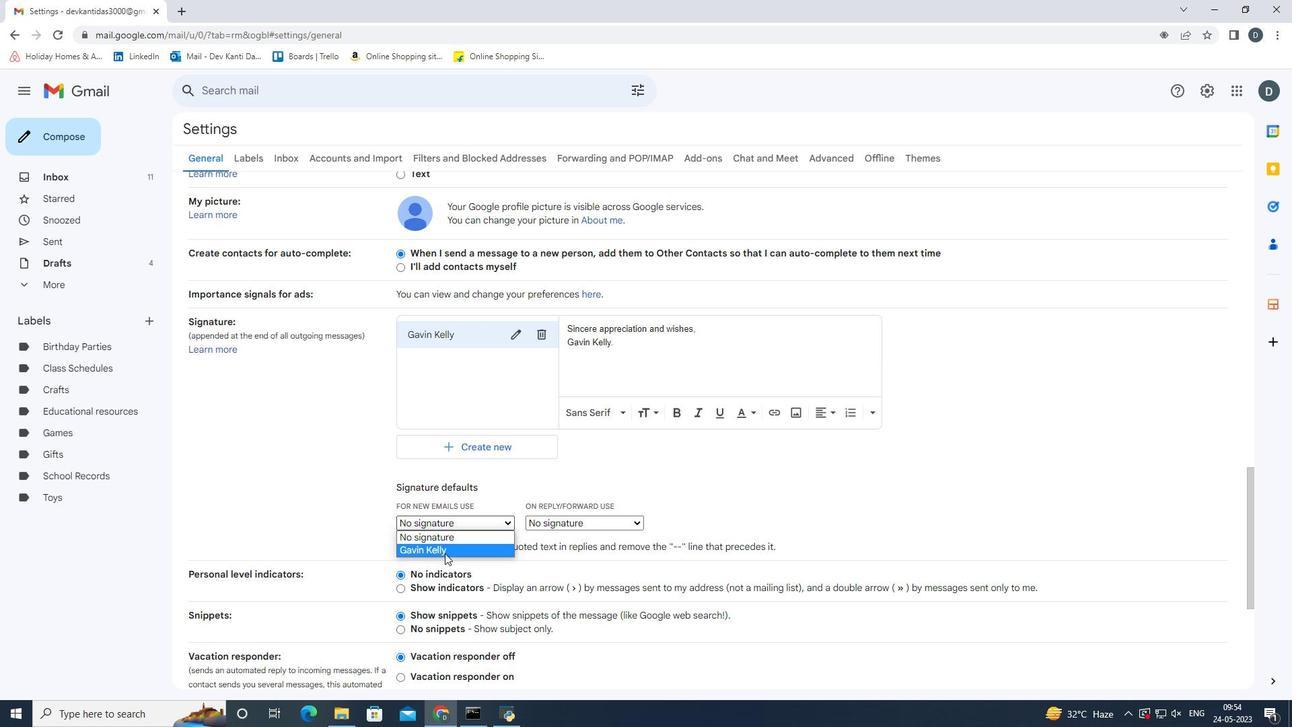 
Action: Mouse moved to (594, 515)
Screenshot: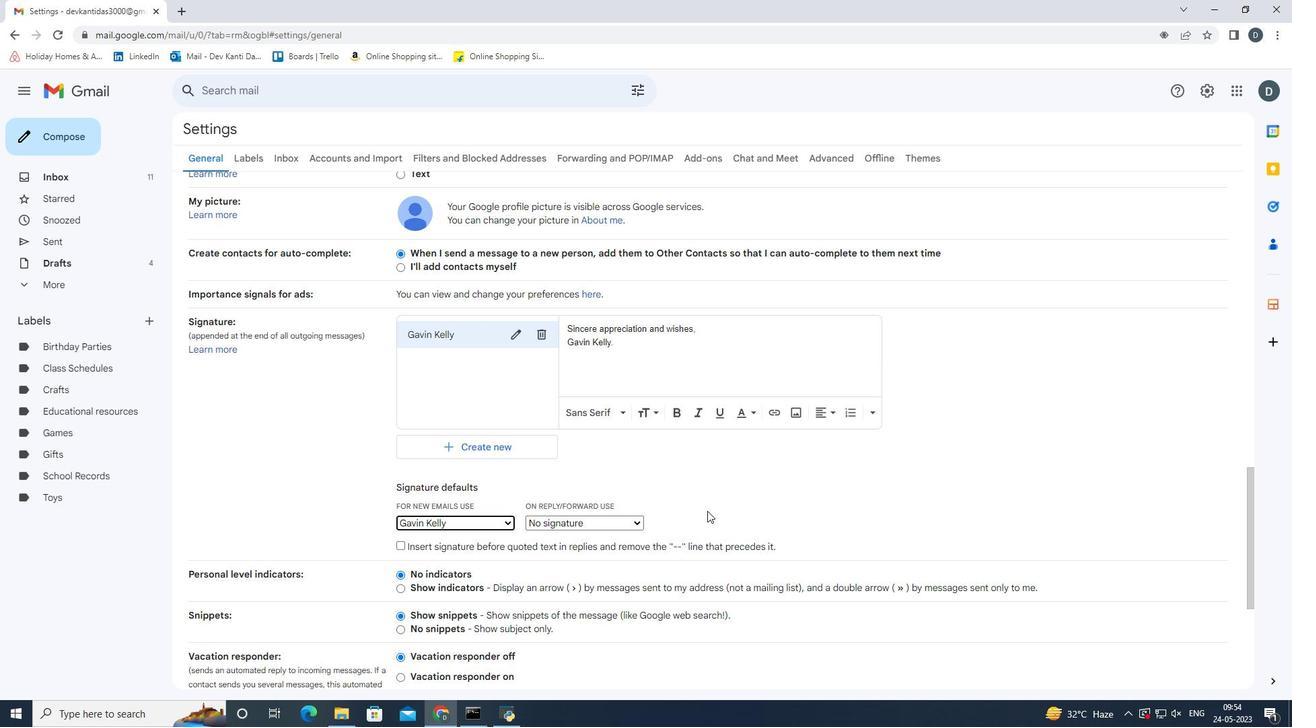 
Action: Mouse pressed left at (594, 515)
Screenshot: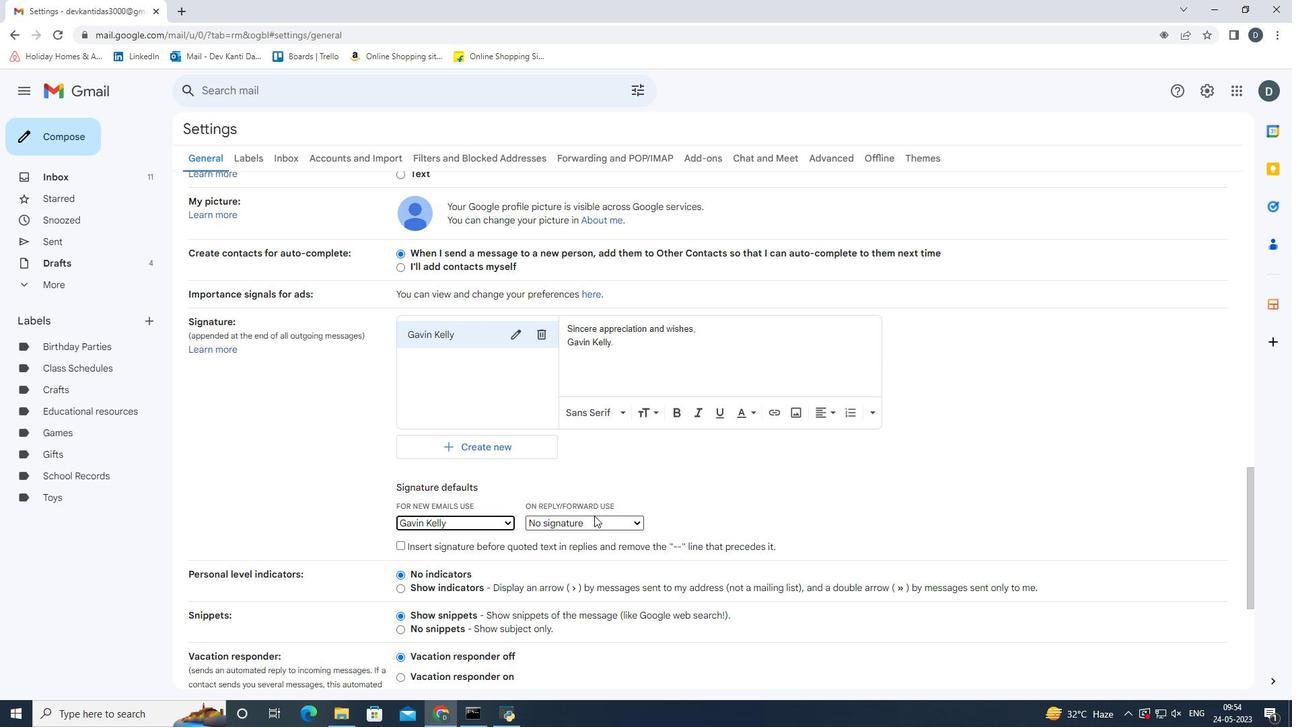 
Action: Mouse moved to (589, 552)
Screenshot: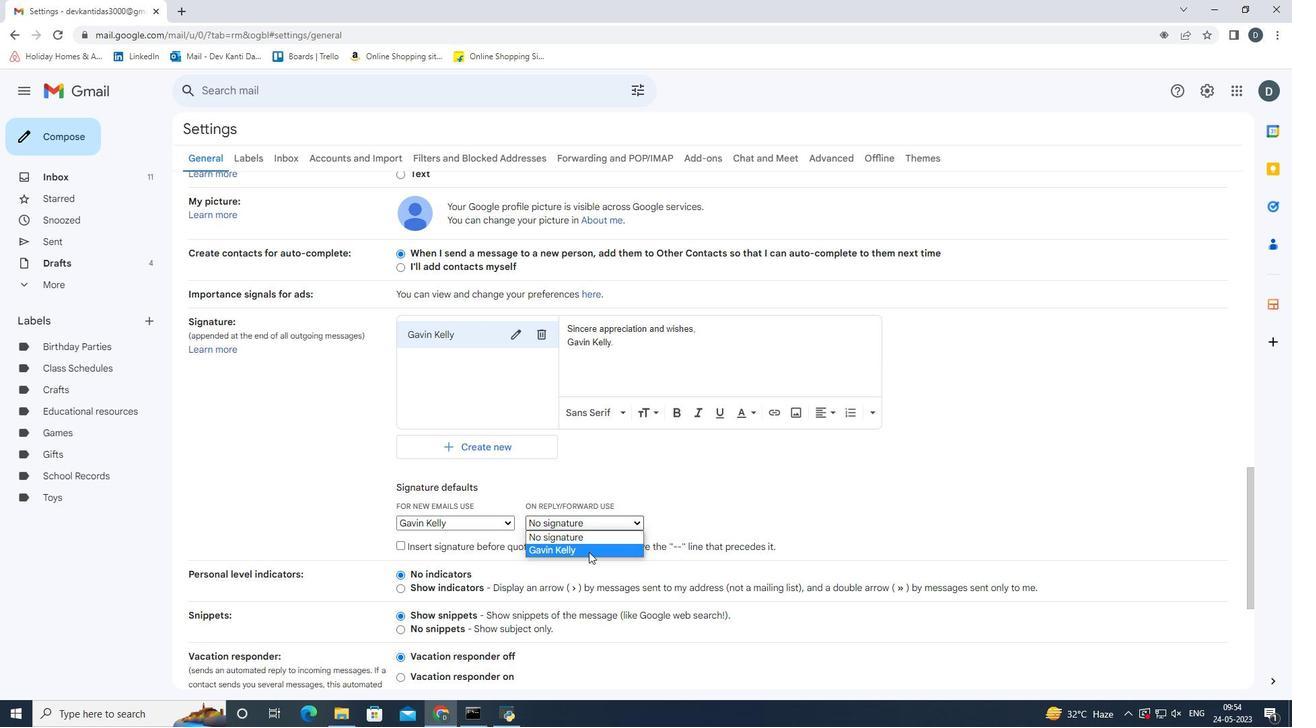 
Action: Mouse pressed left at (589, 552)
Screenshot: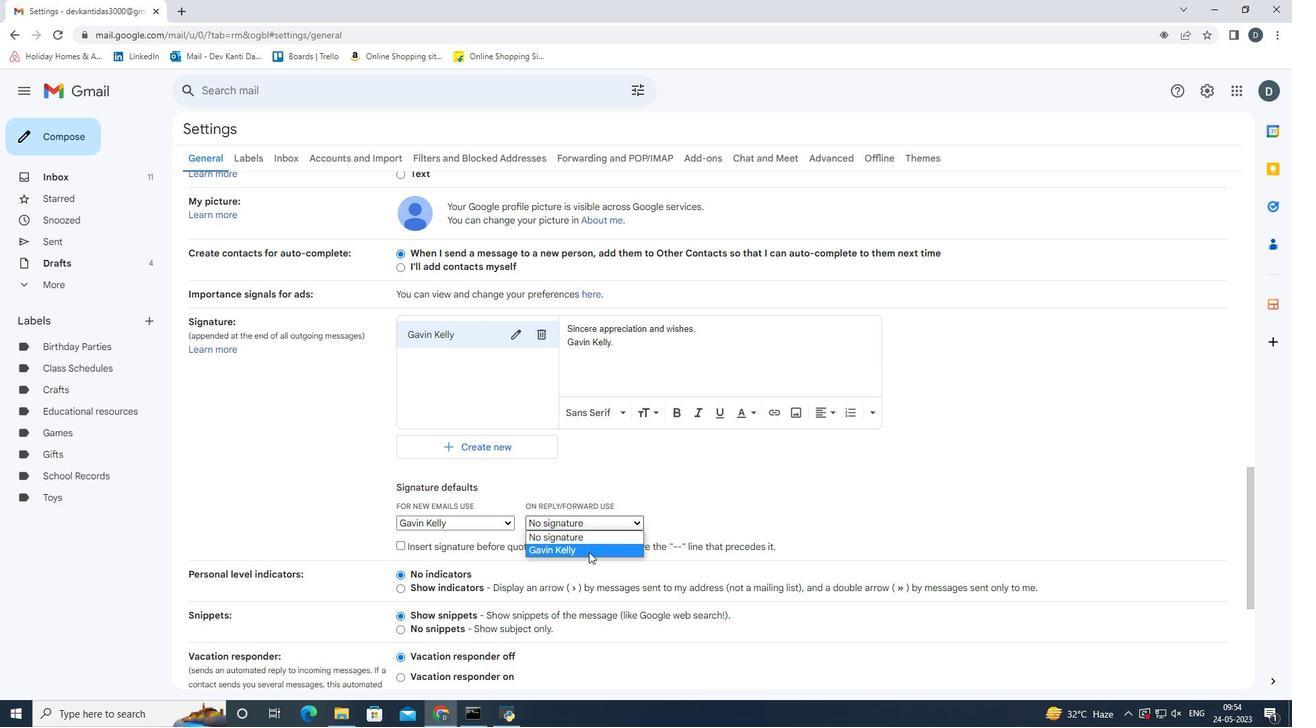
Action: Mouse moved to (894, 478)
Screenshot: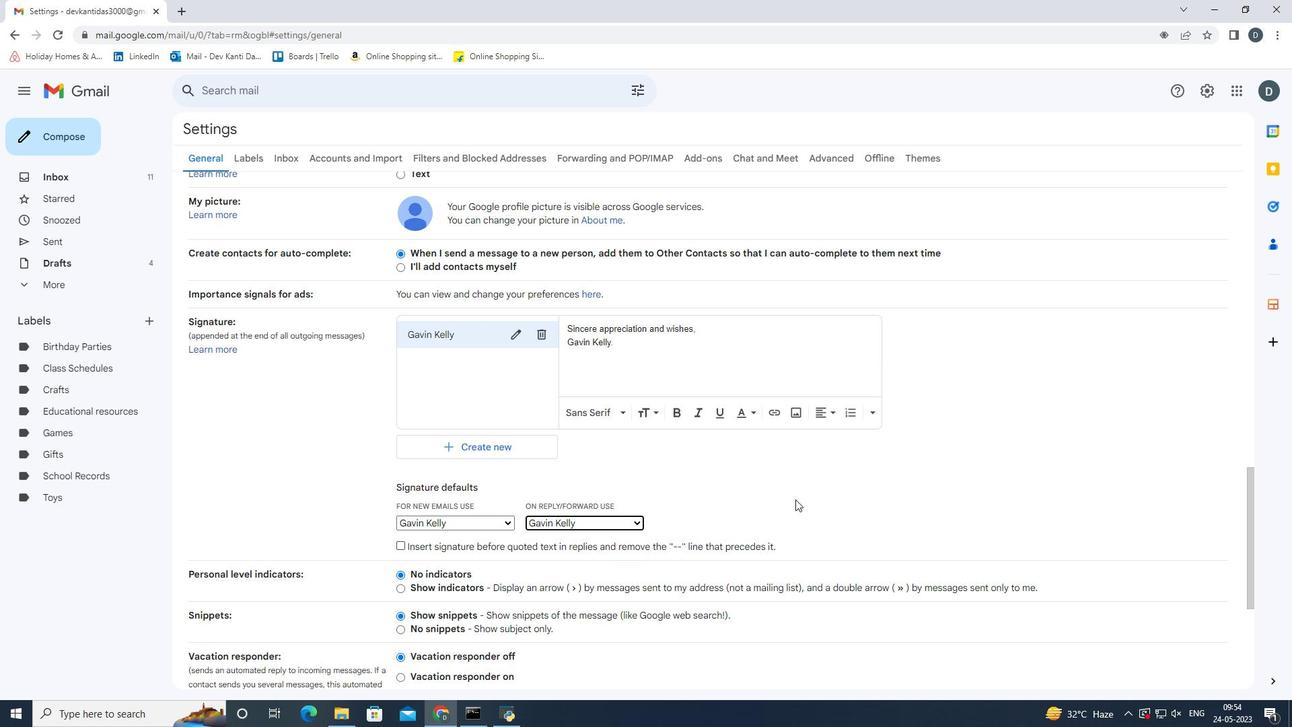 
Action: Mouse pressed left at (894, 478)
Screenshot: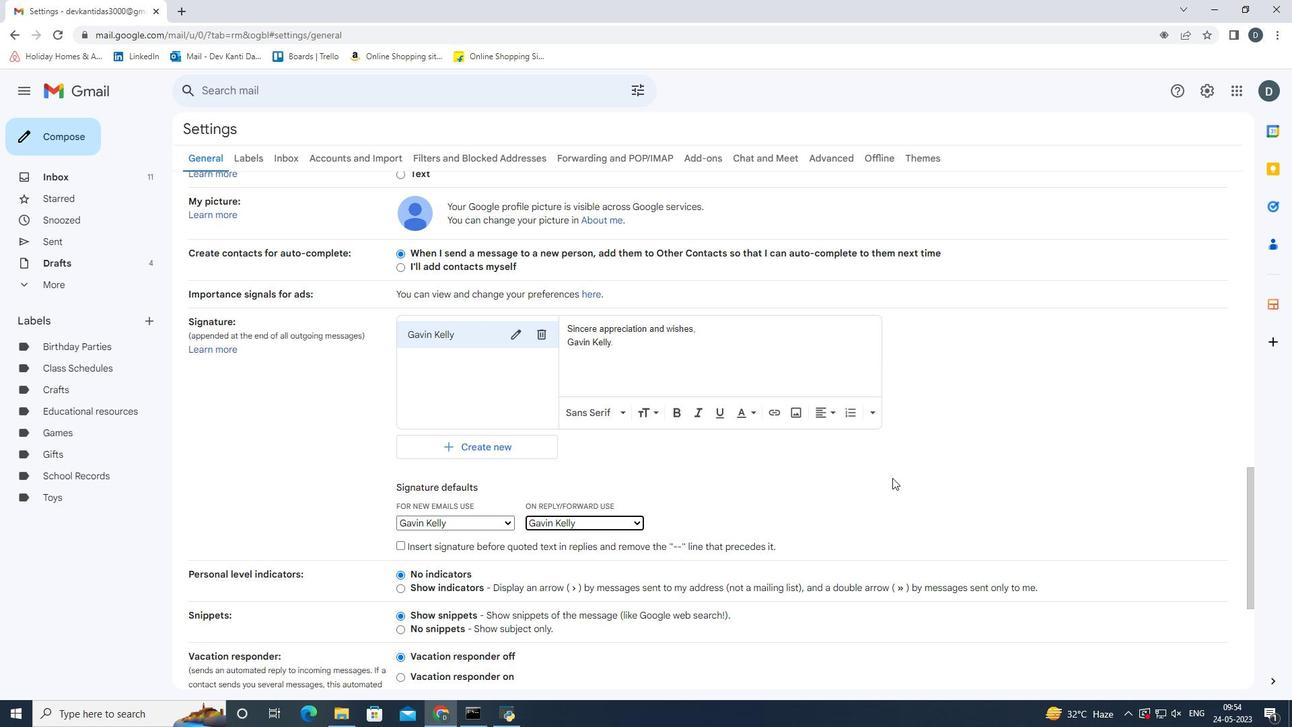 
Action: Mouse scrolled (894, 477) with delta (0, 0)
Screenshot: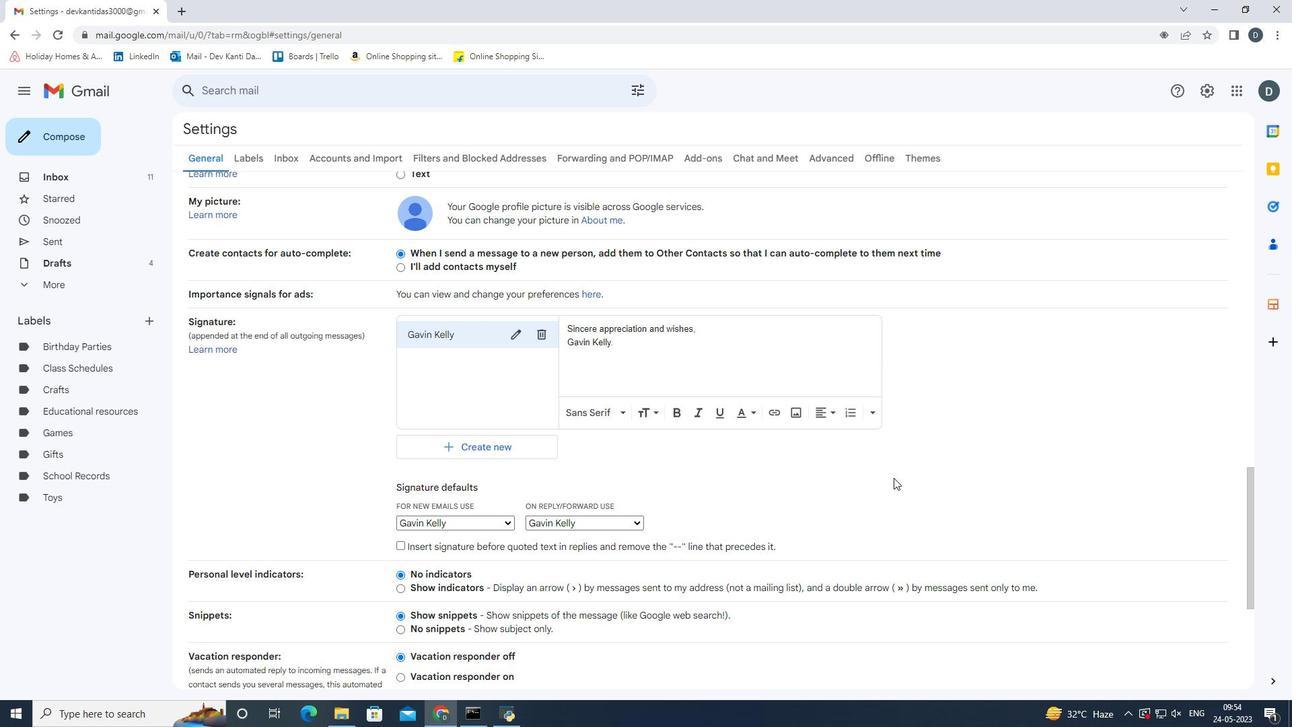 
Action: Mouse scrolled (894, 477) with delta (0, 0)
Screenshot: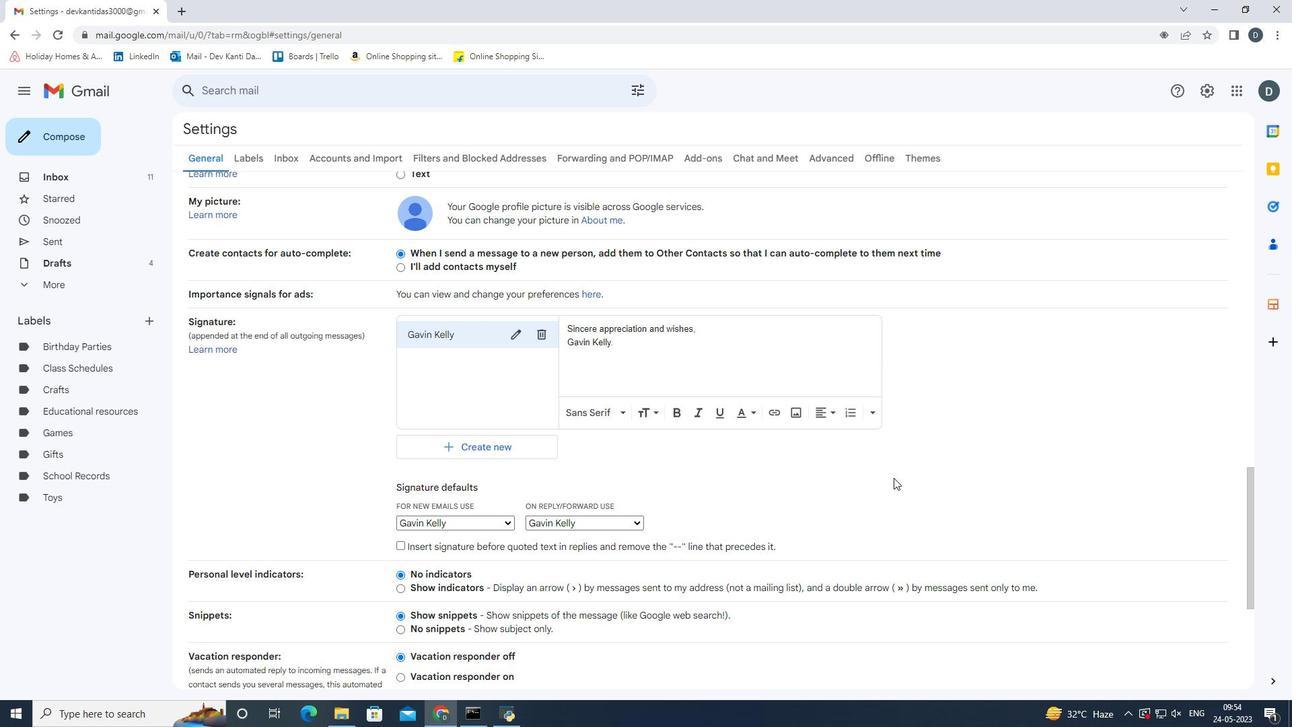 
Action: Mouse scrolled (894, 477) with delta (0, 0)
Screenshot: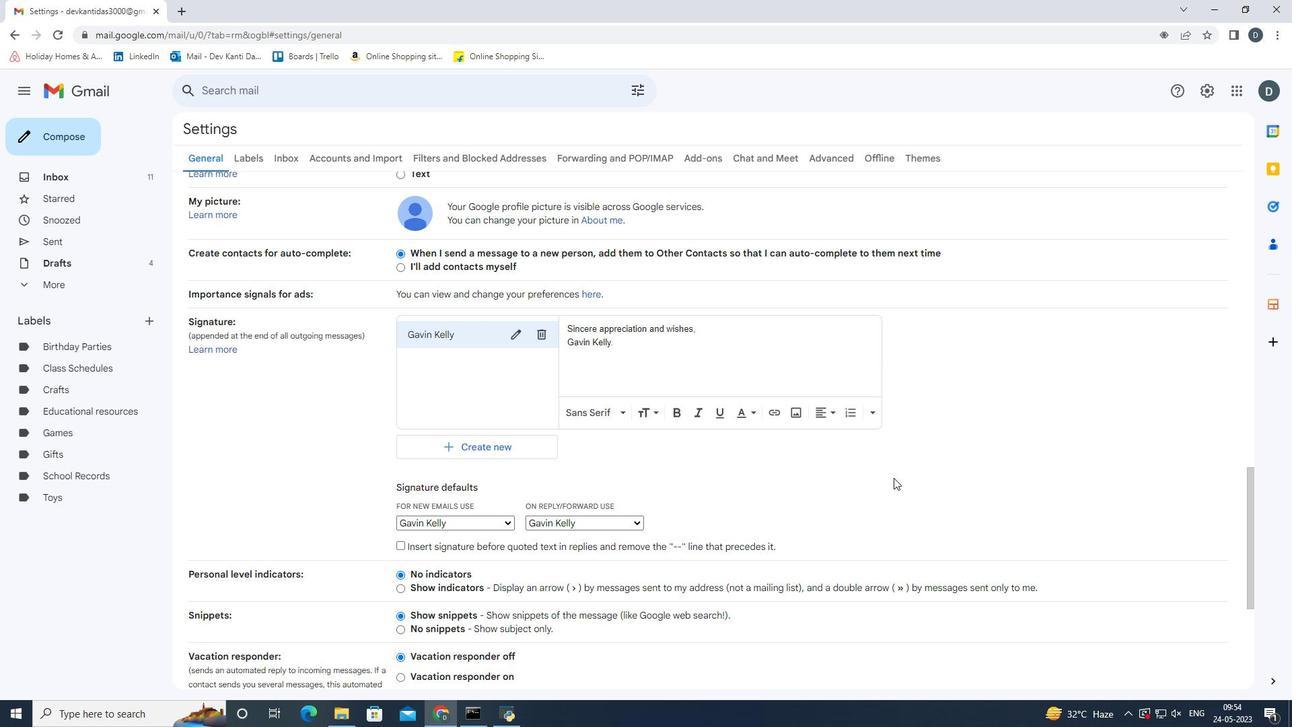 
Action: Mouse scrolled (894, 477) with delta (0, 0)
Screenshot: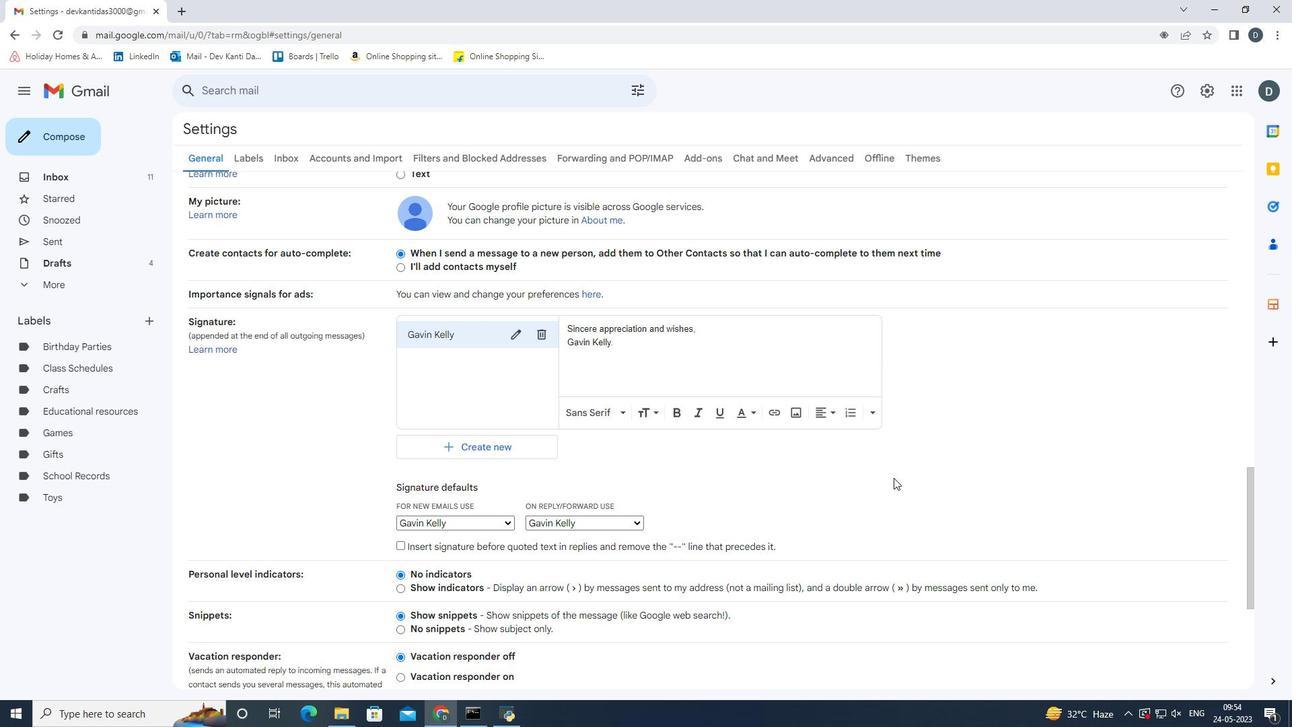 
Action: Mouse scrolled (894, 477) with delta (0, 0)
Screenshot: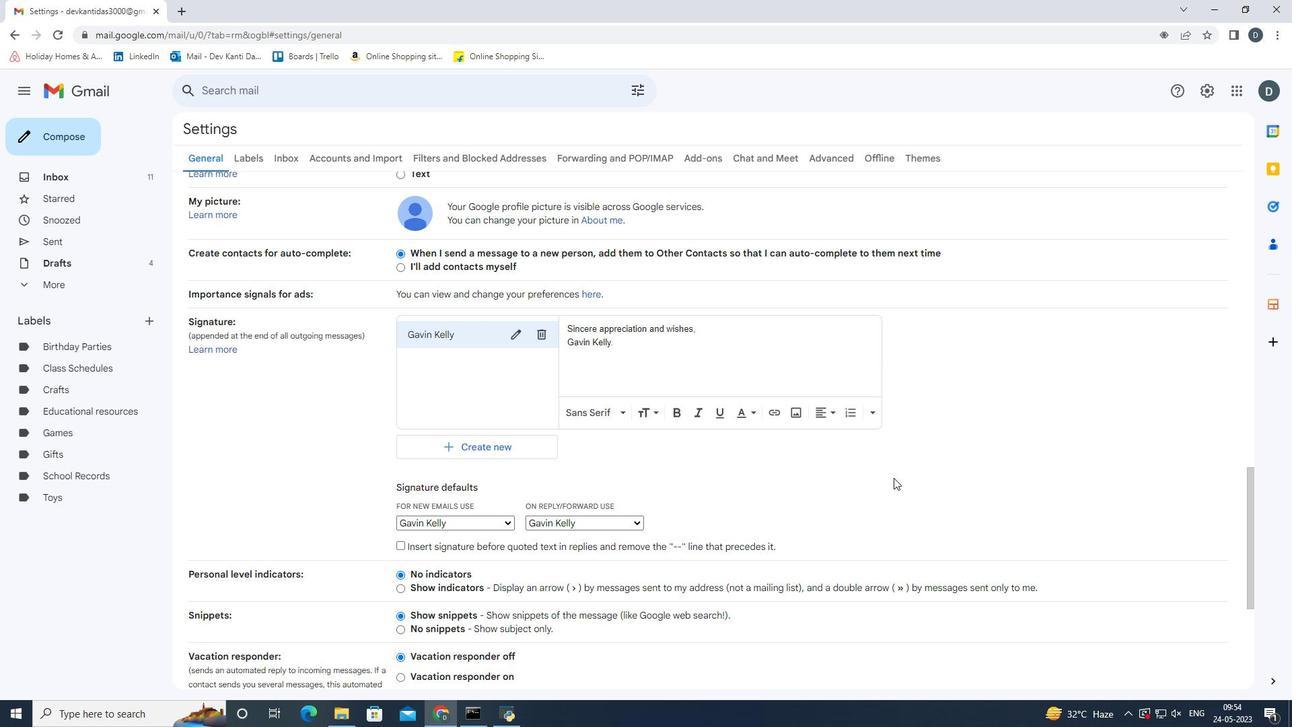 
Action: Mouse scrolled (894, 477) with delta (0, 0)
Screenshot: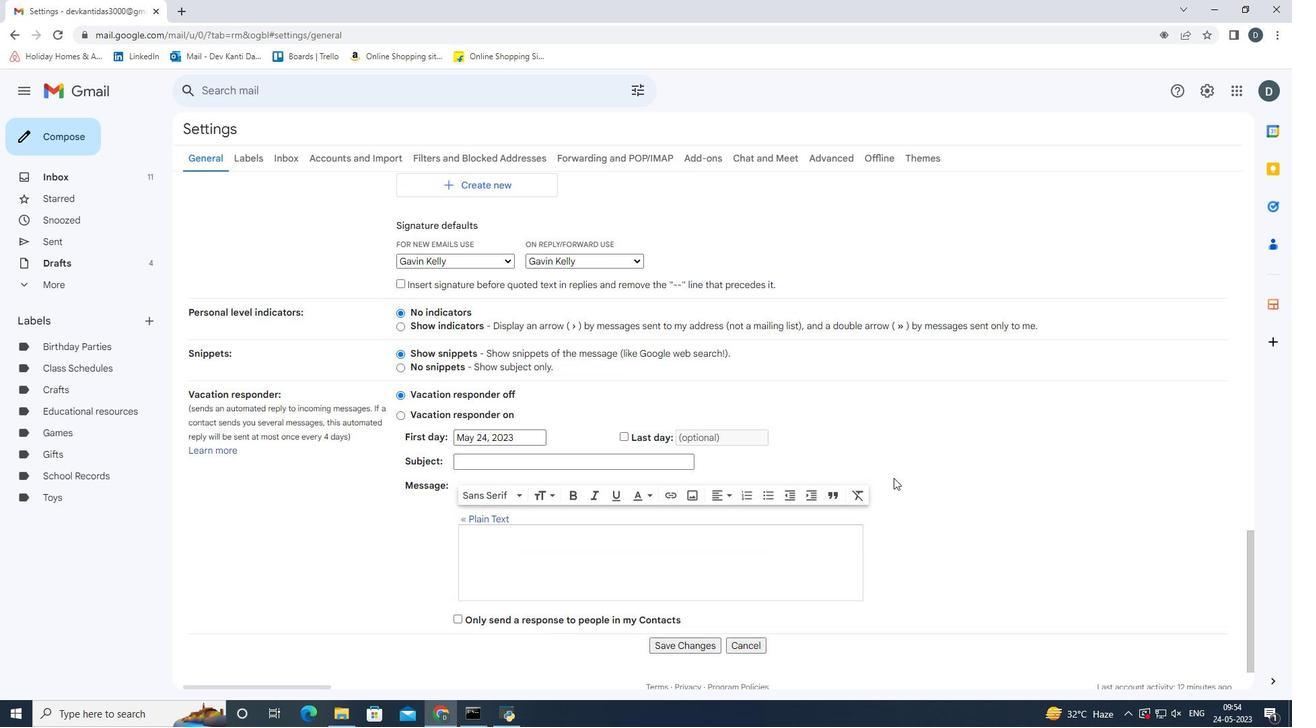 
Action: Mouse scrolled (894, 477) with delta (0, 0)
Screenshot: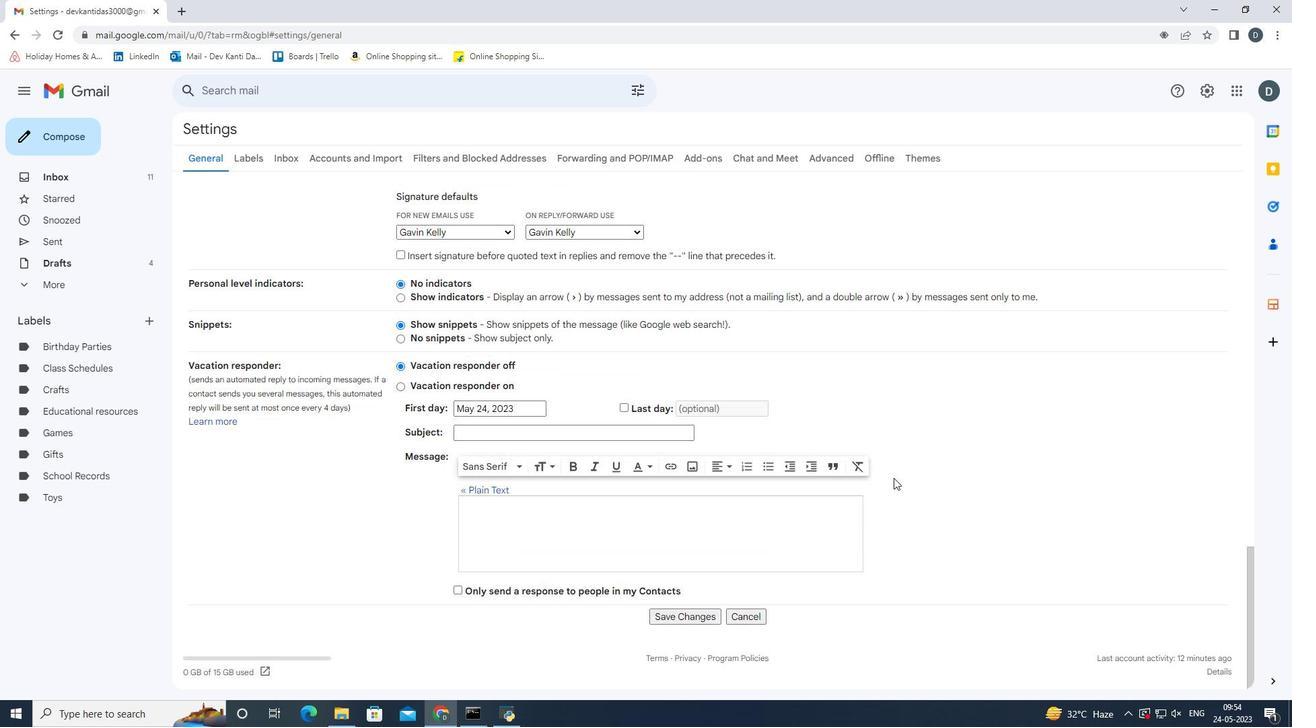 
Action: Mouse scrolled (894, 477) with delta (0, 0)
Screenshot: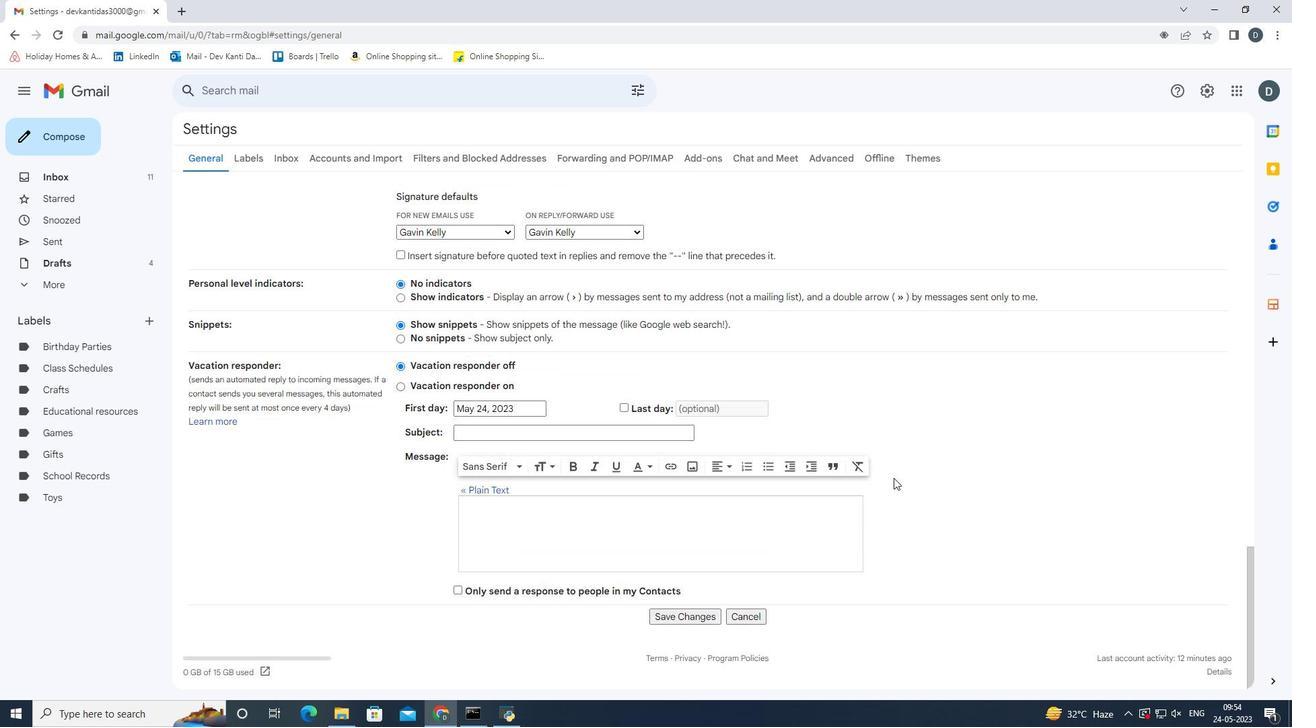 
Action: Mouse scrolled (894, 477) with delta (0, 0)
Screenshot: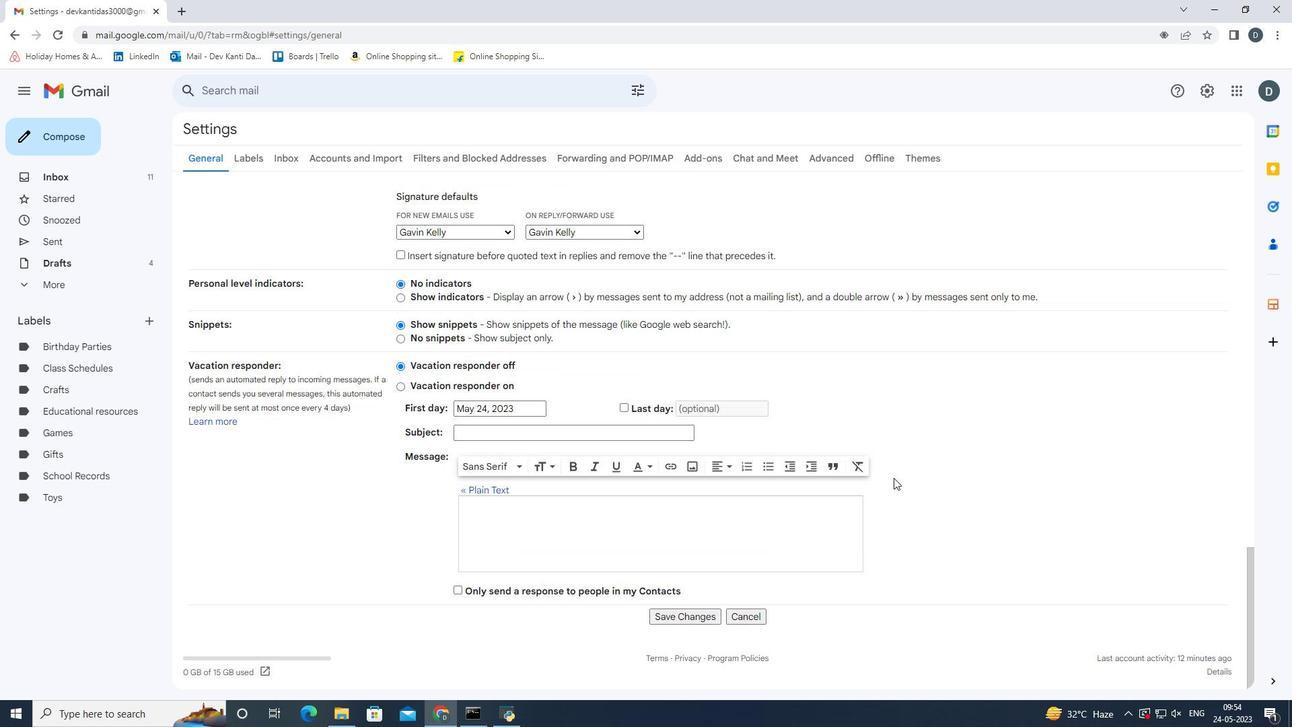 
Action: Mouse scrolled (894, 477) with delta (0, 0)
Screenshot: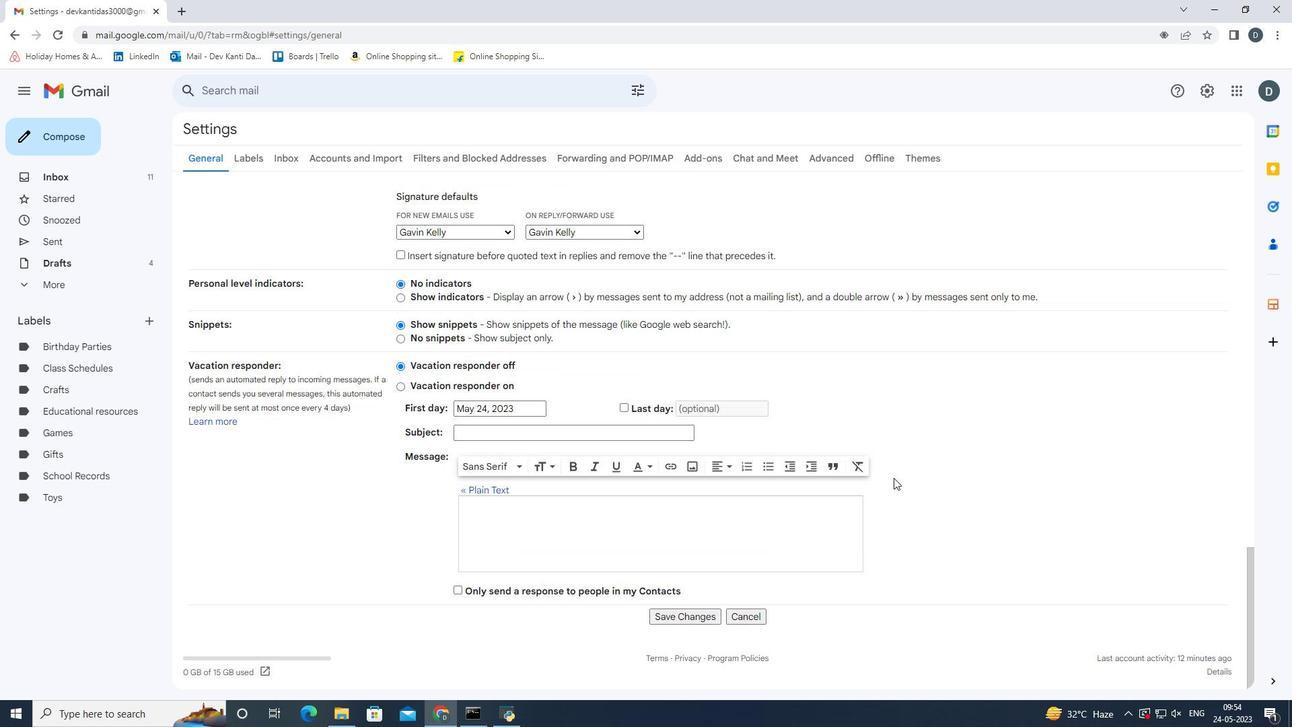 
Action: Mouse moved to (681, 616)
Screenshot: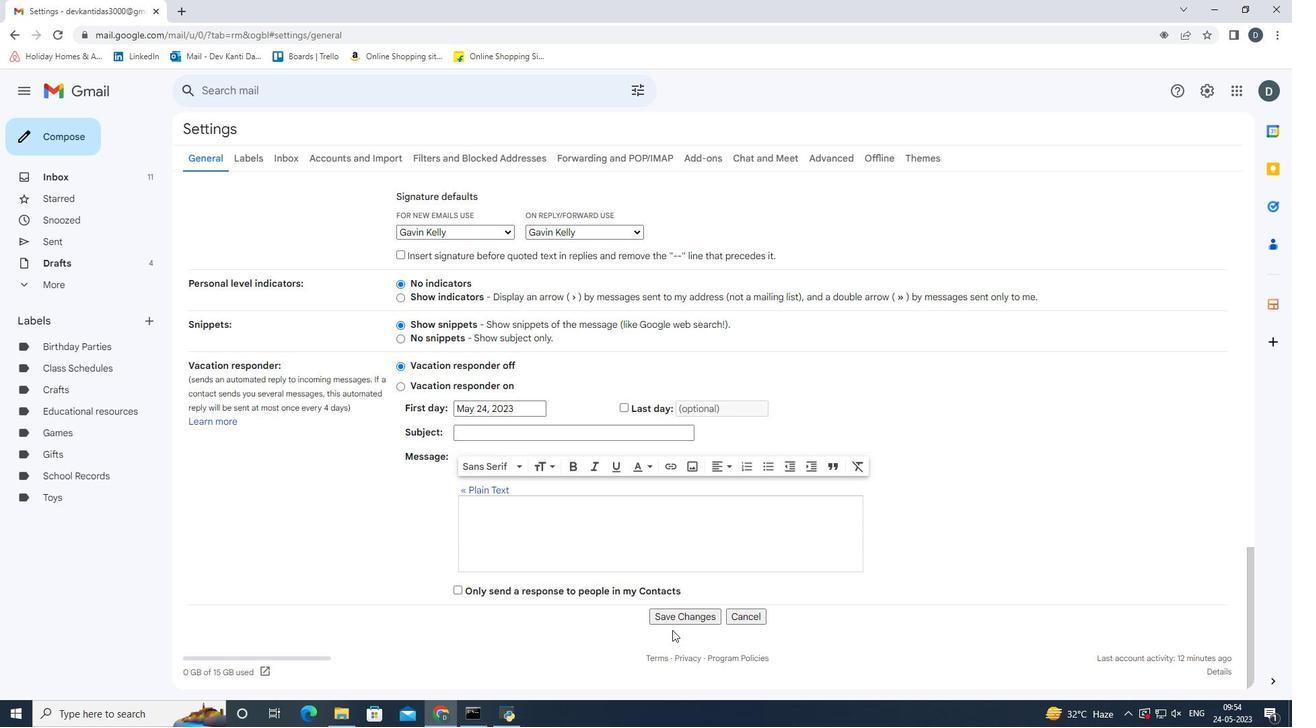
Action: Mouse pressed left at (681, 616)
Screenshot: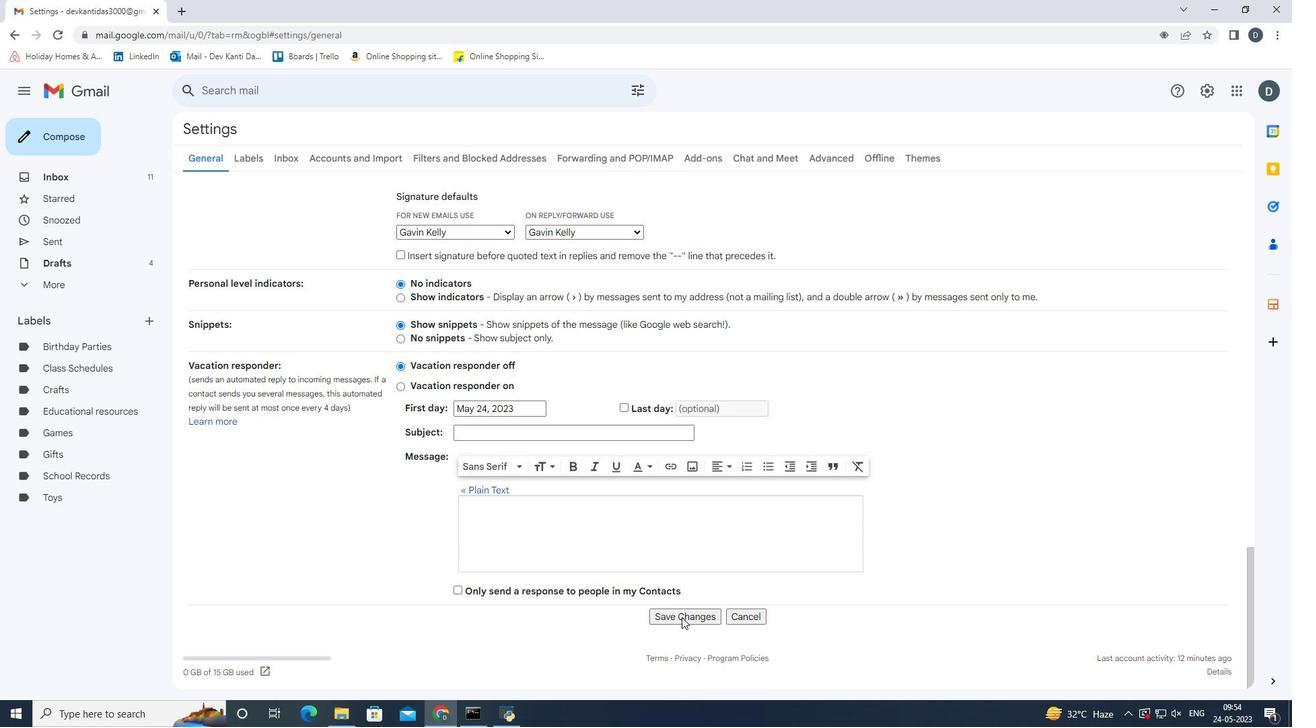 
Action: Mouse moved to (73, 126)
Screenshot: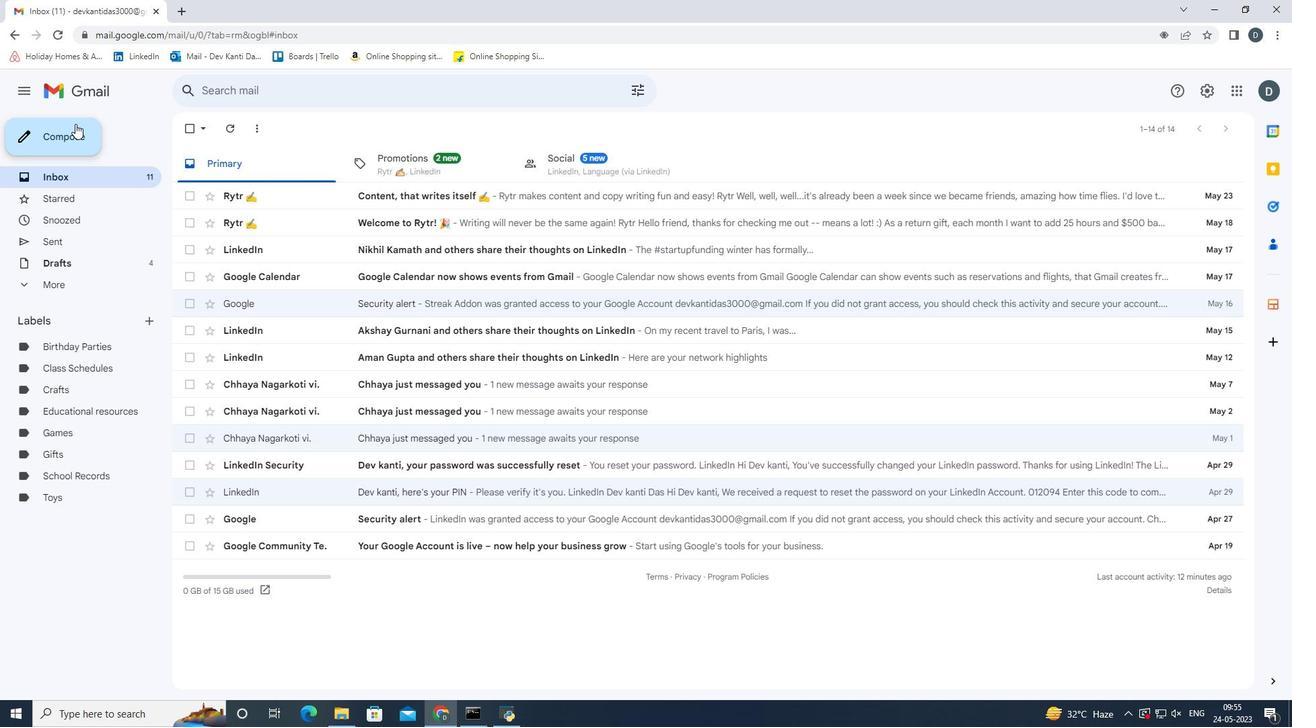 
Action: Mouse pressed left at (73, 126)
Screenshot: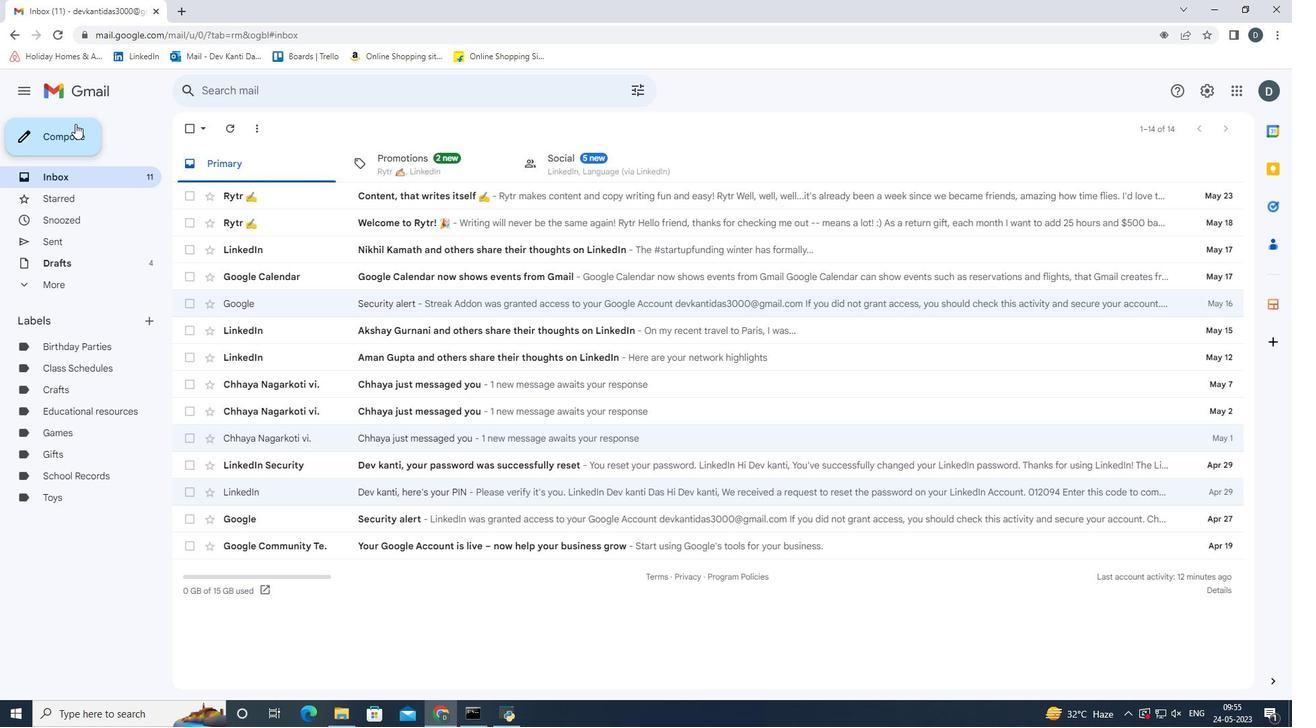 
Action: Mouse moved to (910, 319)
Screenshot: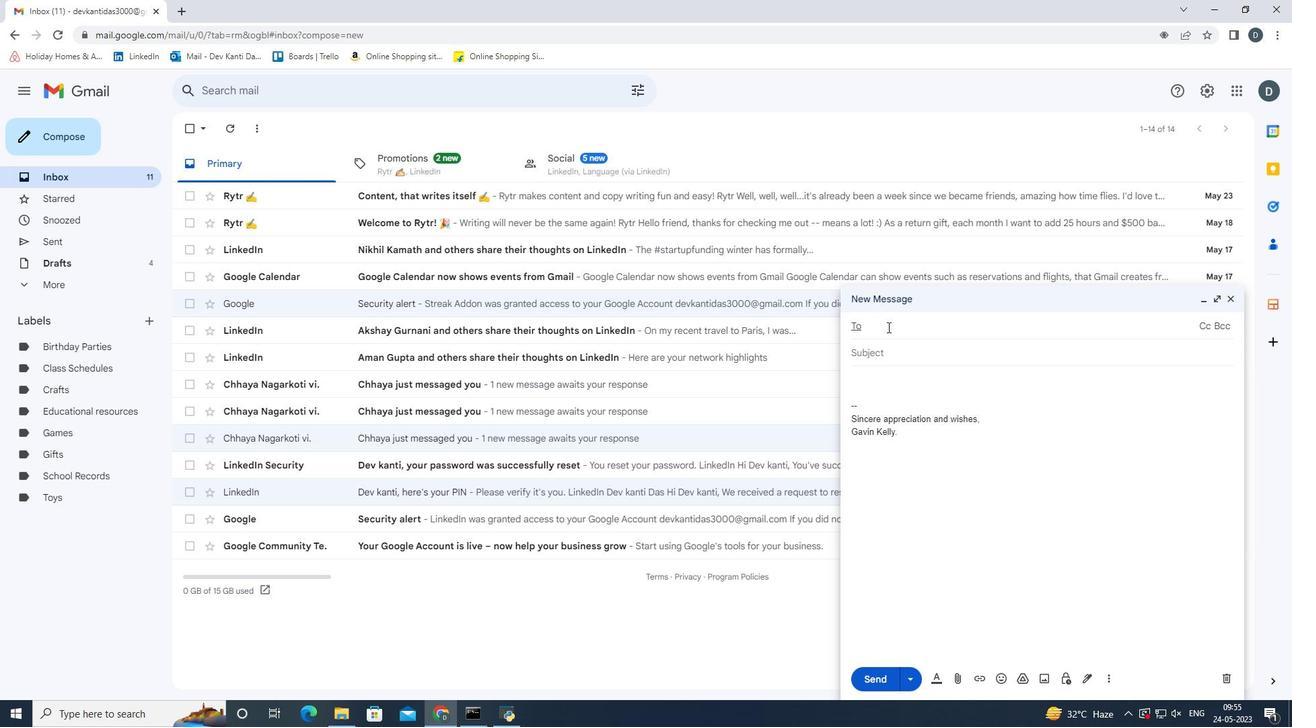 
Action: Key pressed <Key.shift><Key.shift><Key.shift><Key.shift><Key.shift><Key.shift><Key.shift><Key.shift><Key.shift><Key.shift>Softage
Screenshot: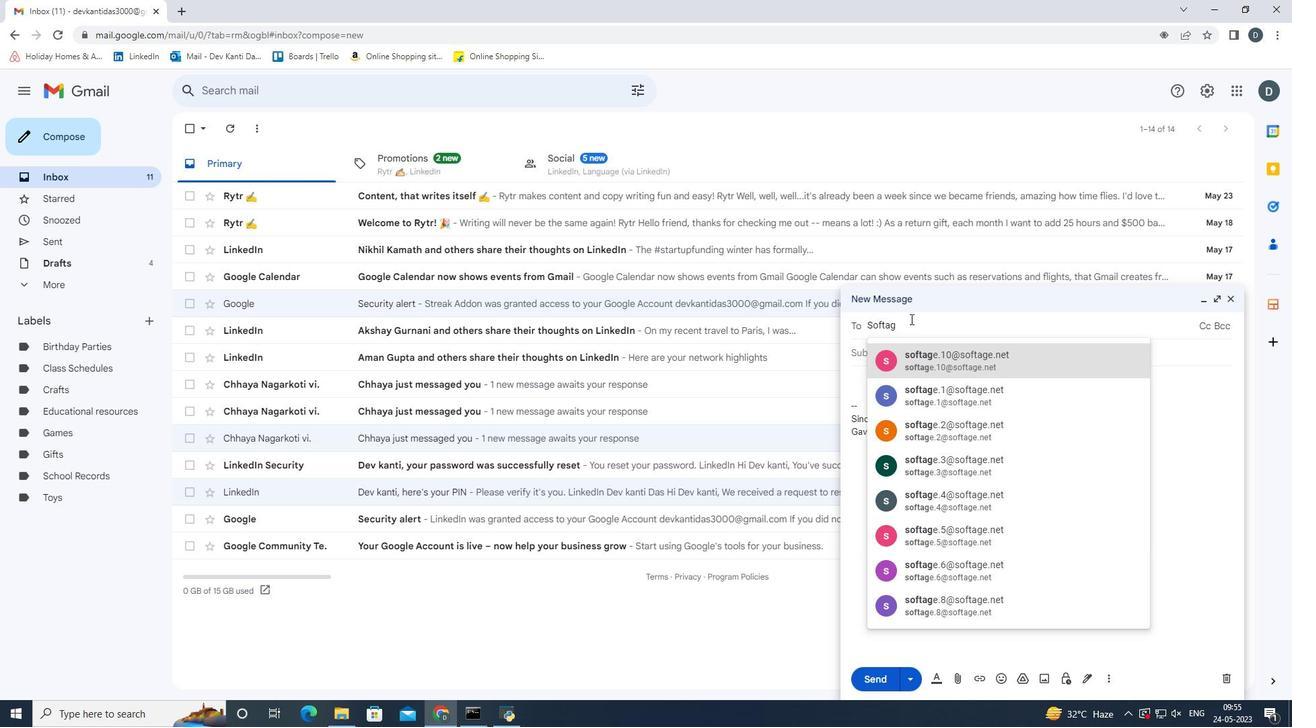 
Action: Mouse moved to (1000, 504)
Screenshot: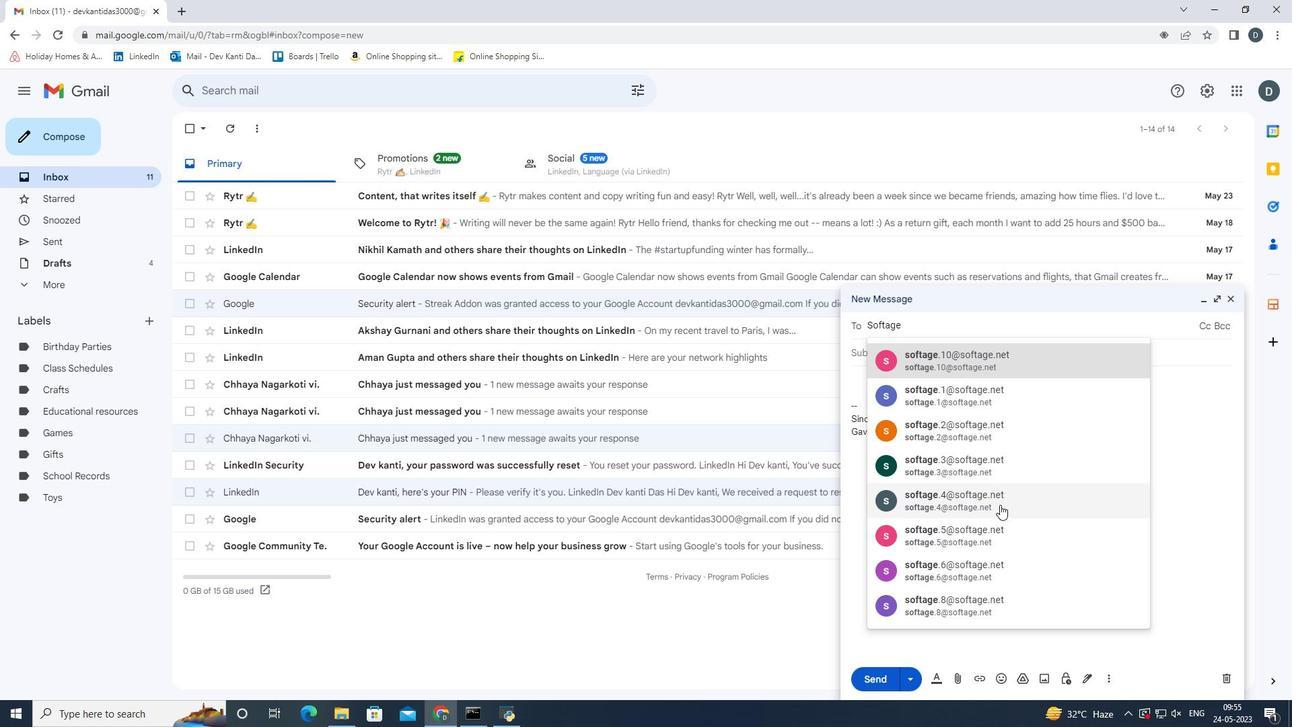 
Action: Mouse scrolled (1000, 504) with delta (0, 0)
Screenshot: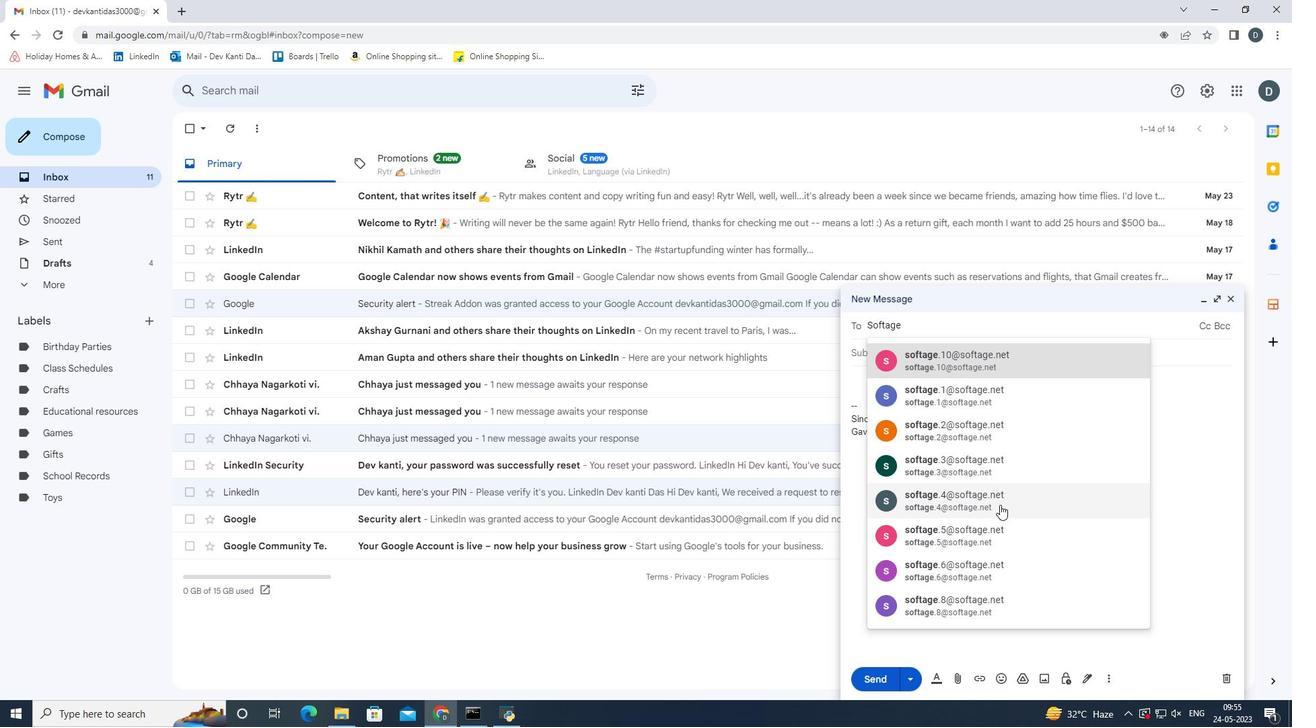 
Action: Mouse scrolled (1000, 504) with delta (0, 0)
Screenshot: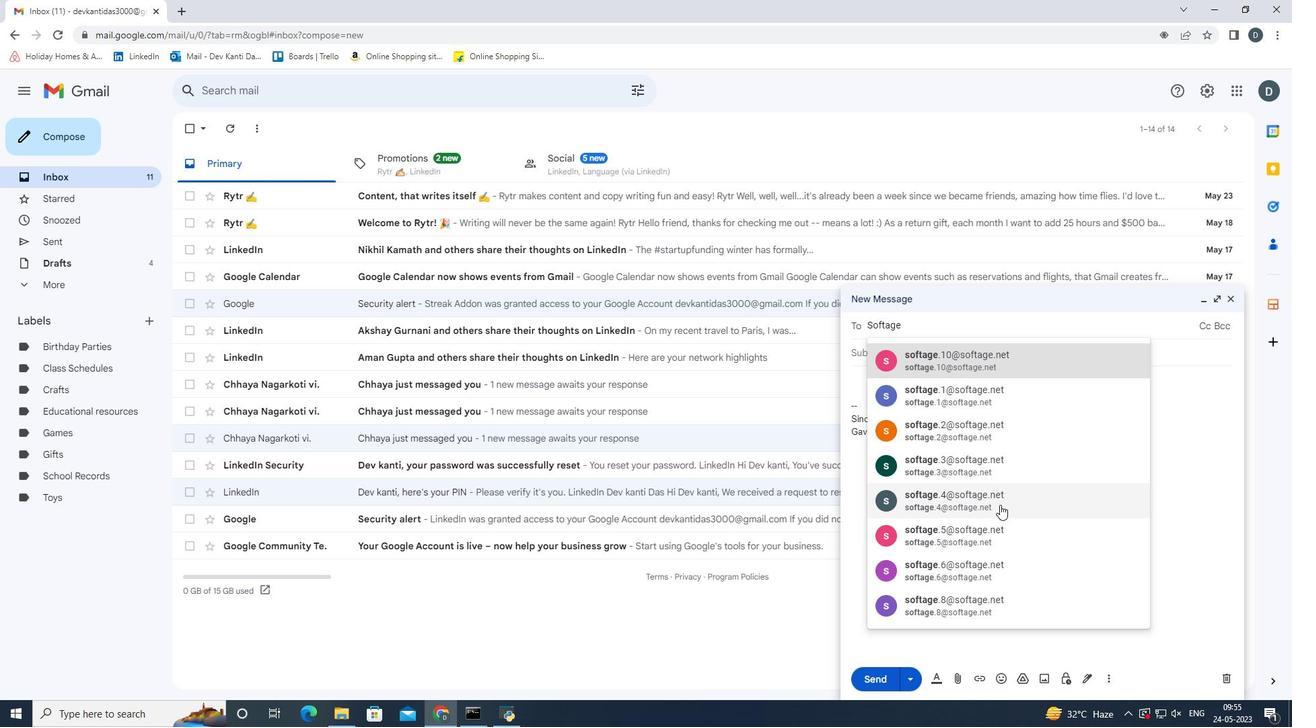 
Action: Mouse scrolled (1000, 504) with delta (0, 0)
Screenshot: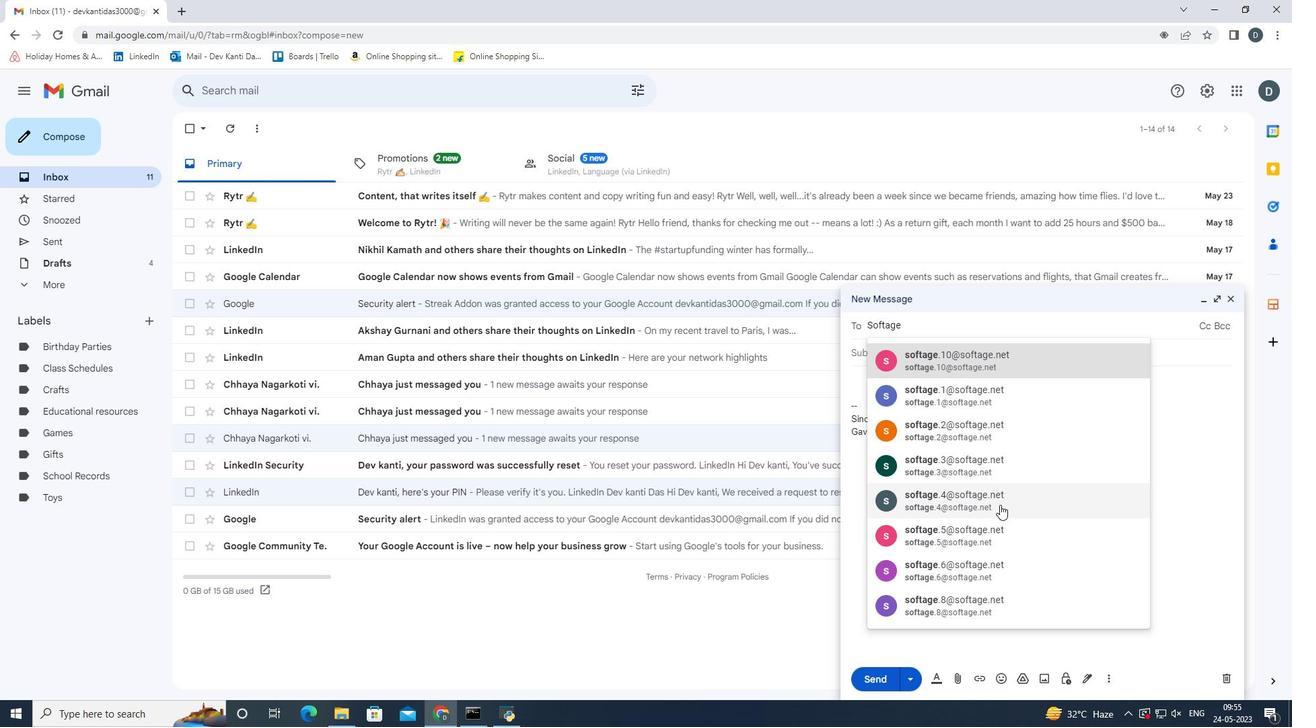 
Action: Mouse moved to (994, 432)
Screenshot: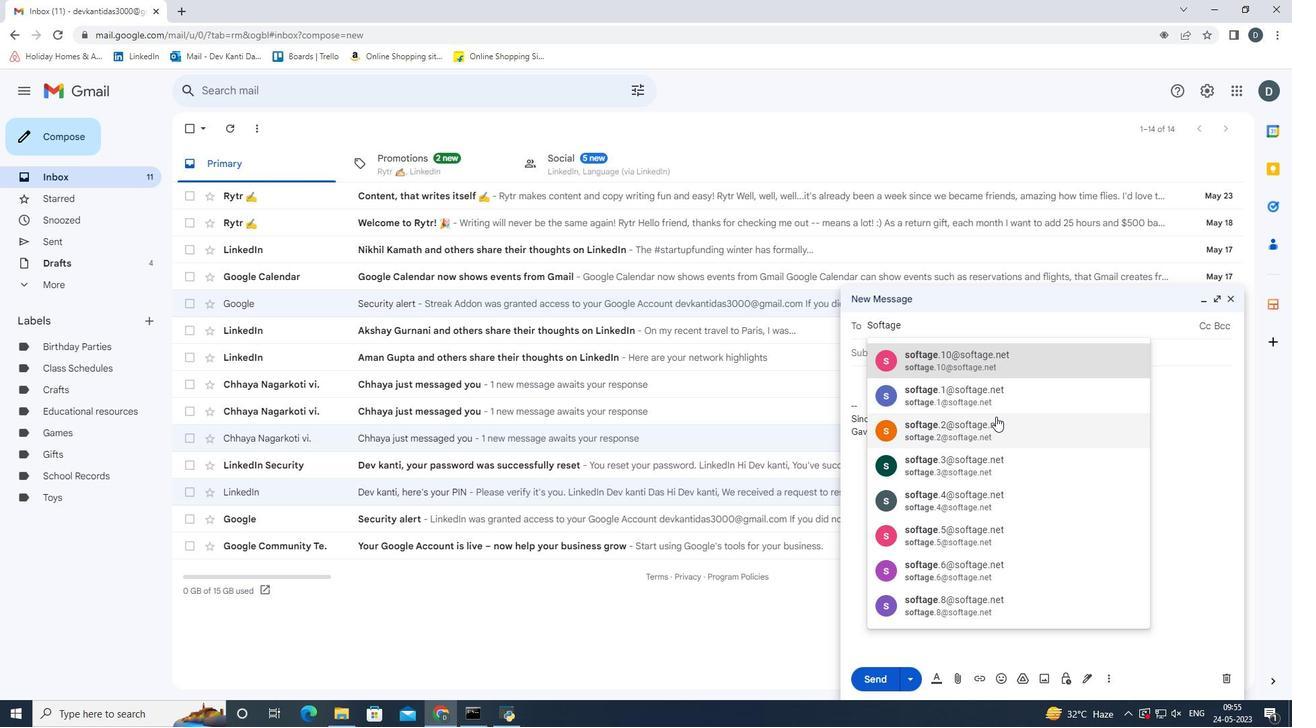 
Action: Mouse pressed left at (994, 432)
Screenshot: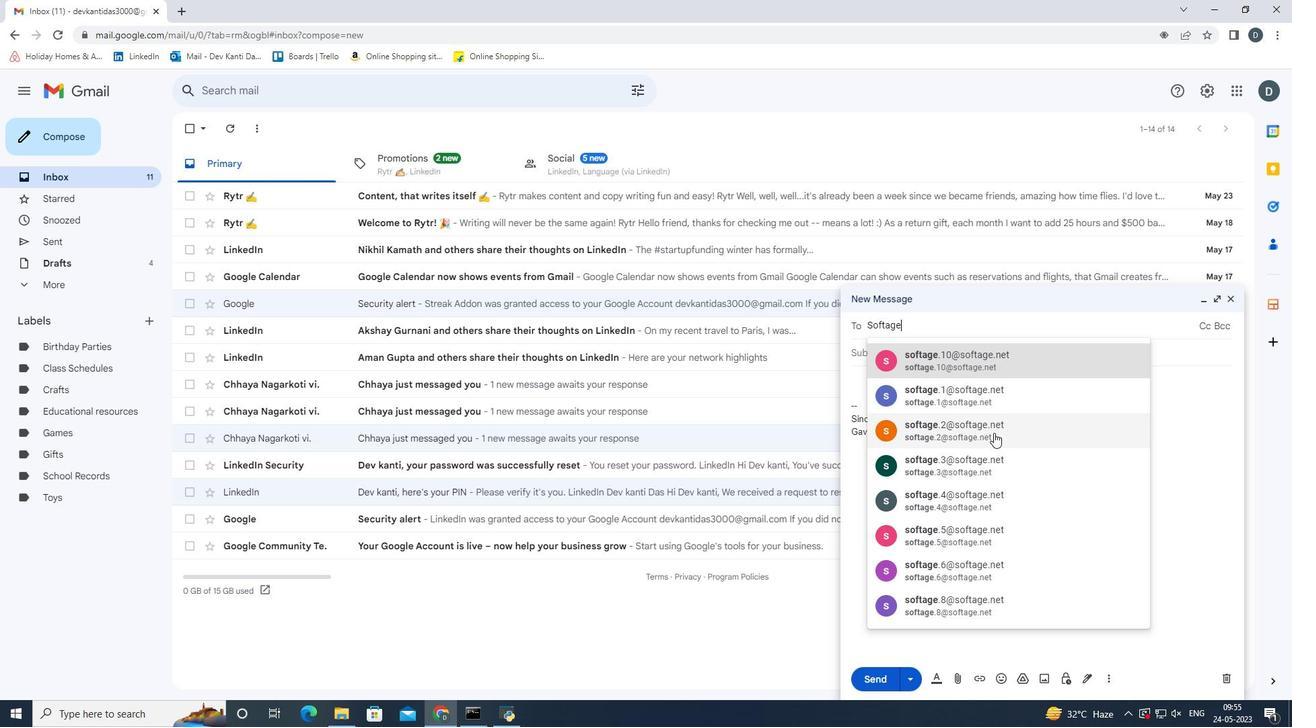 
Action: Mouse moved to (1106, 675)
Screenshot: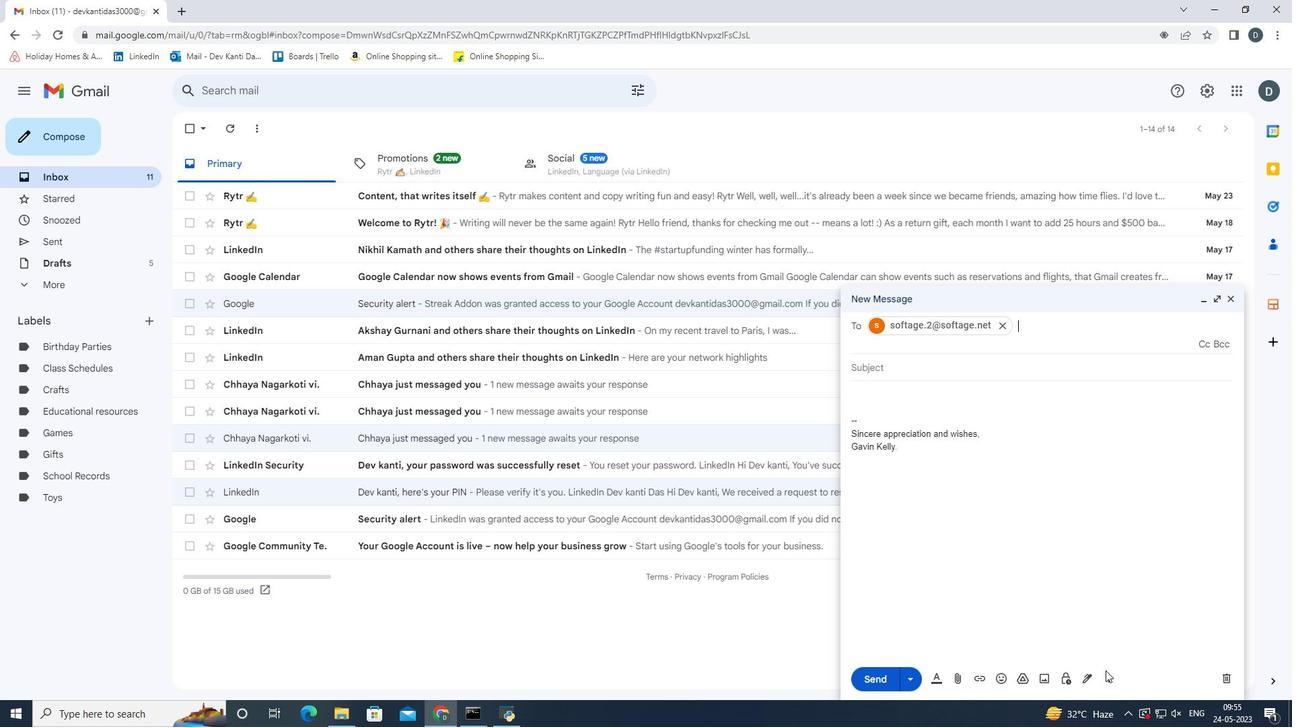 
Action: Mouse pressed left at (1106, 675)
Screenshot: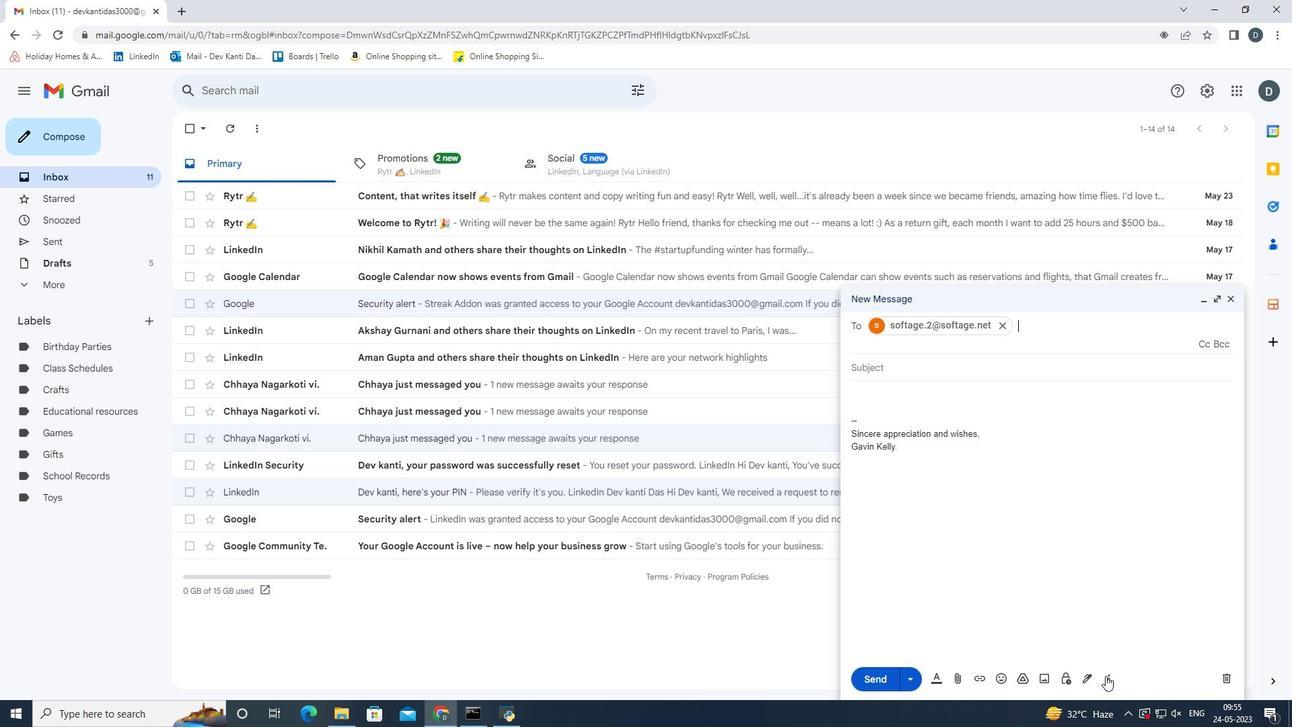 
Action: Mouse moved to (1007, 536)
Screenshot: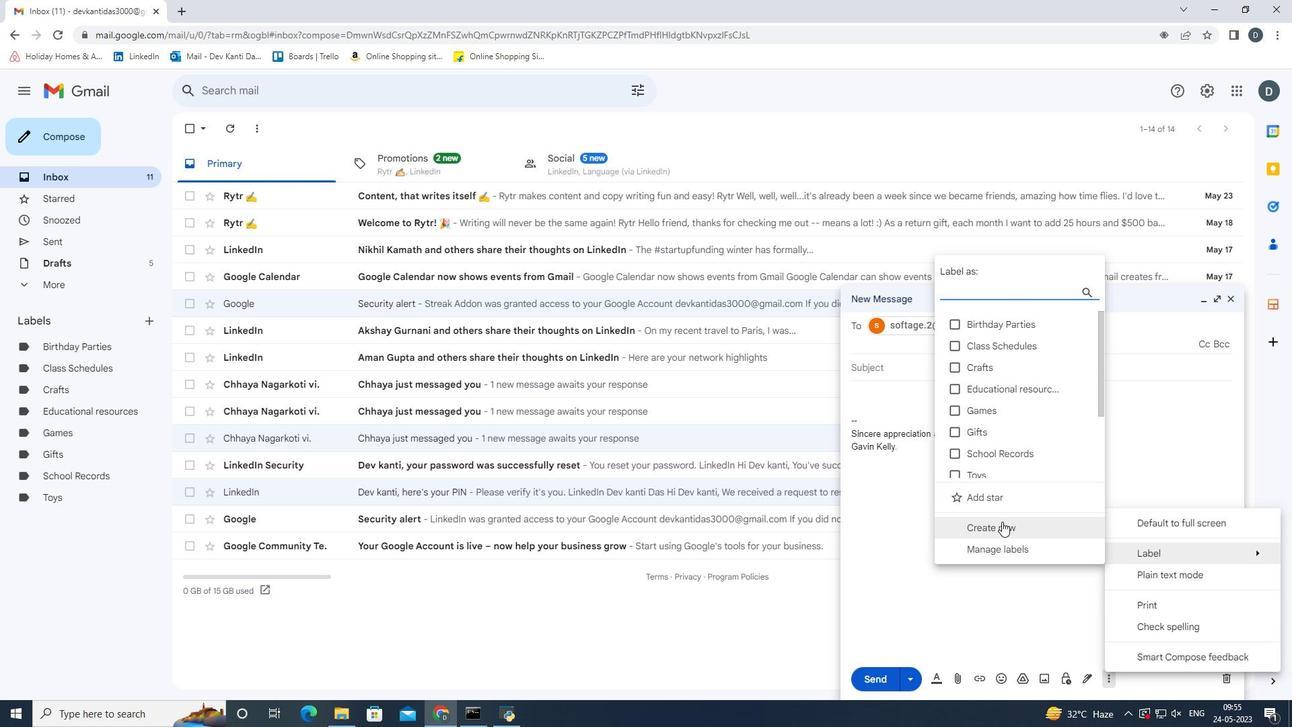 
Action: Mouse pressed left at (1007, 536)
Screenshot: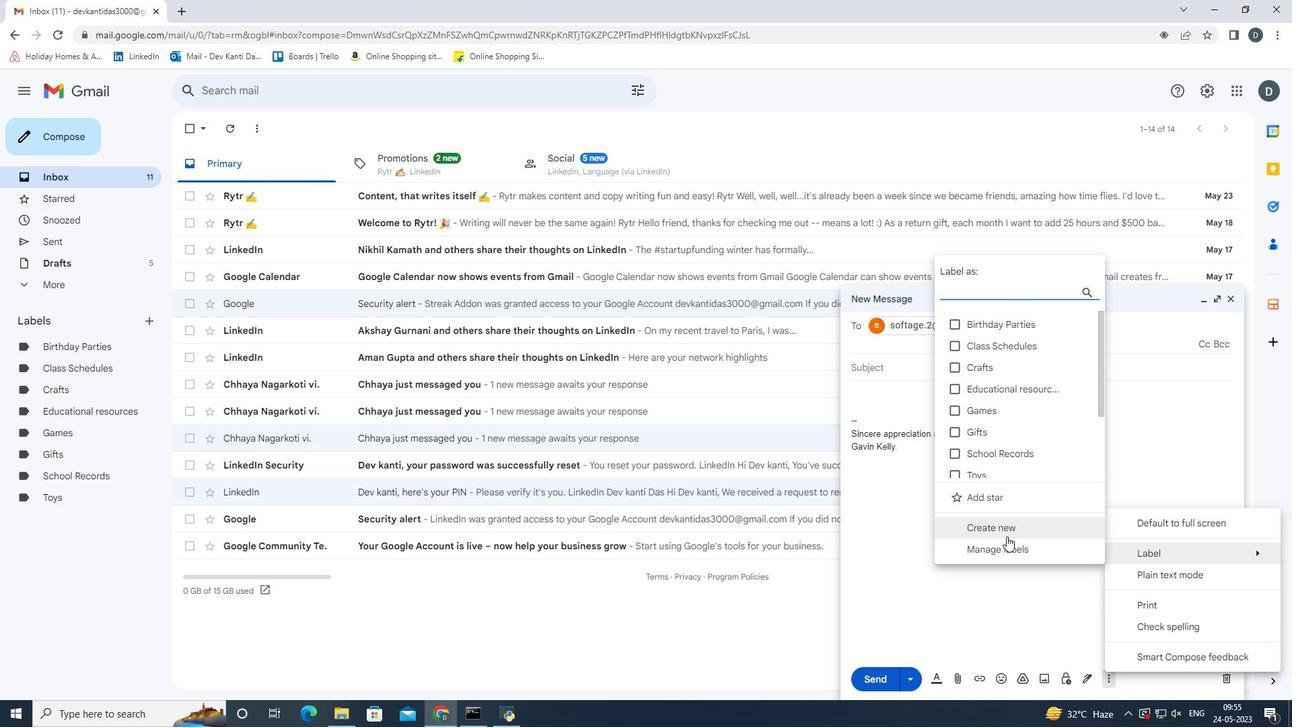 
Action: Mouse moved to (689, 367)
Screenshot: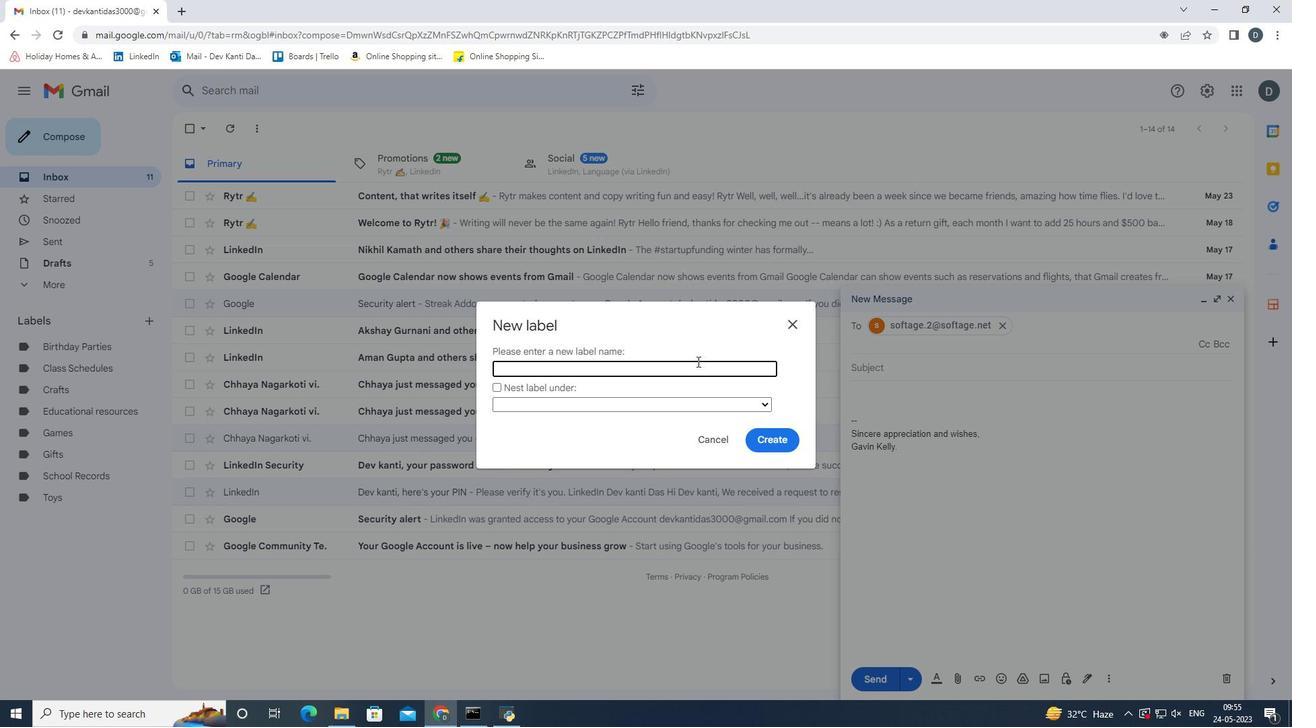 
Action: Key pressed <Key.shift>Beauty<Key.enter>
Screenshot: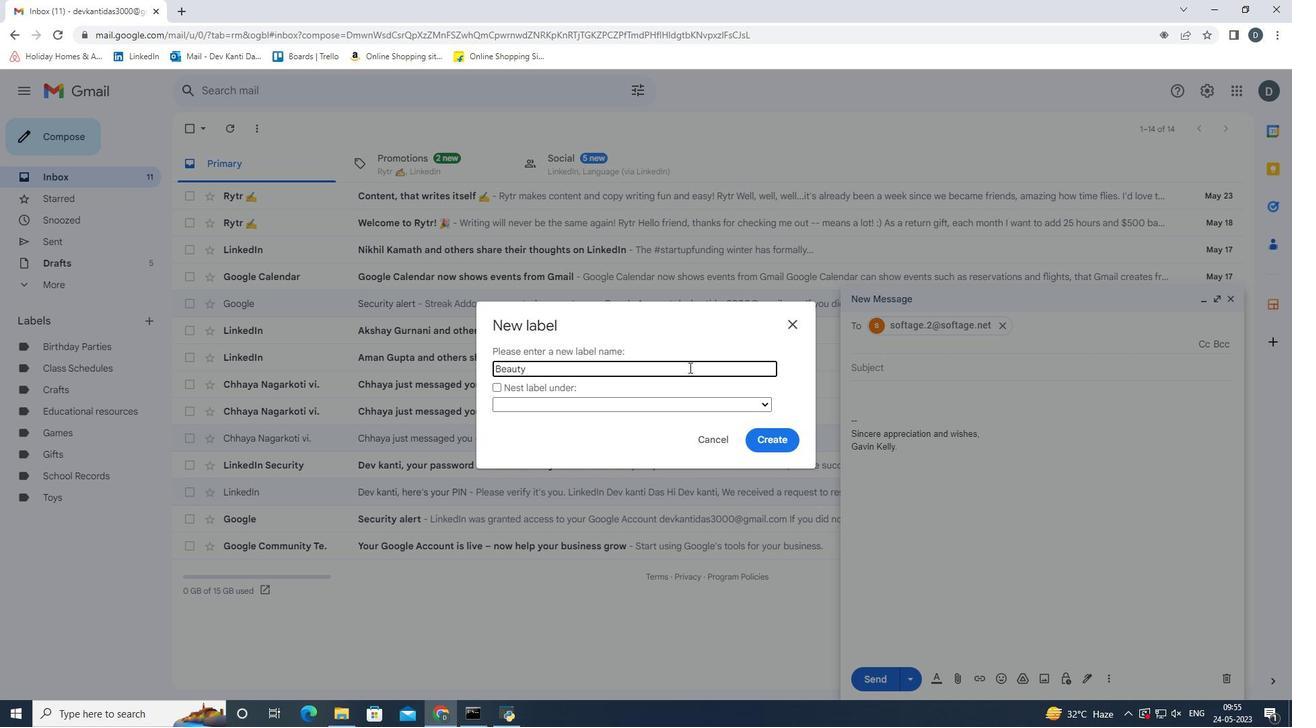 
Action: Mouse moved to (888, 677)
Screenshot: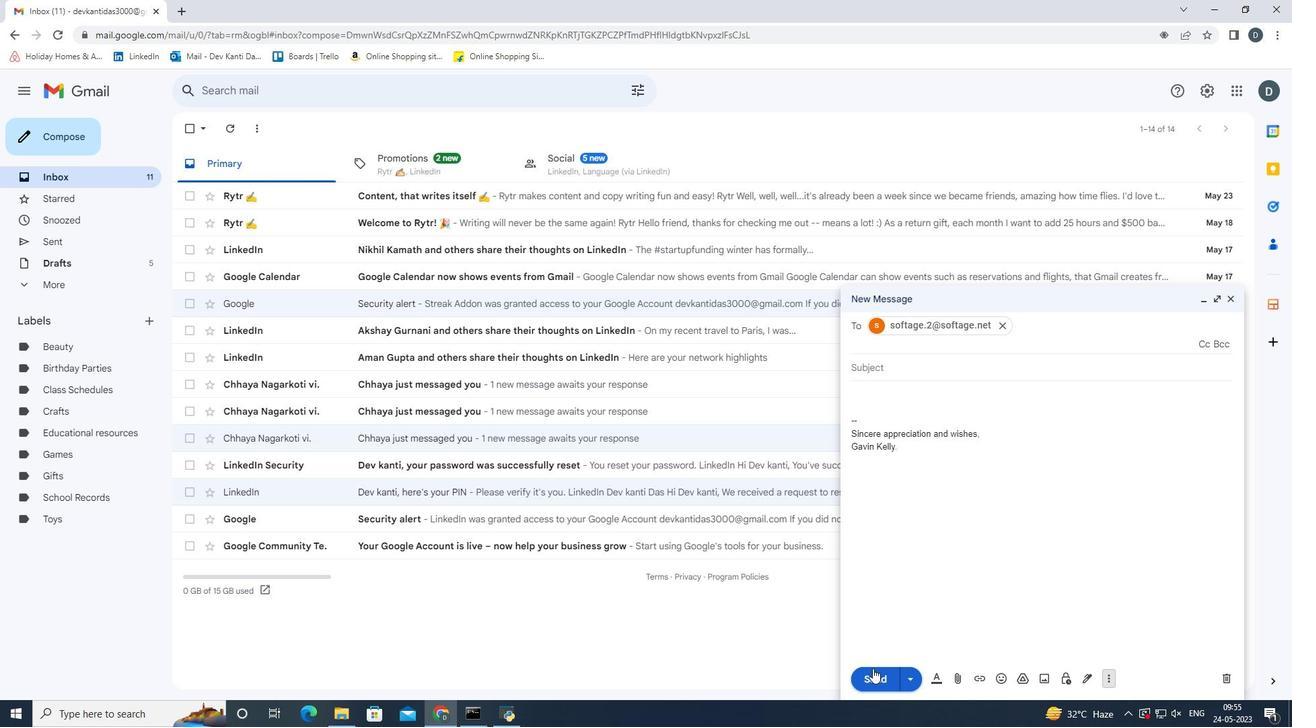 
Action: Mouse pressed left at (888, 677)
Screenshot: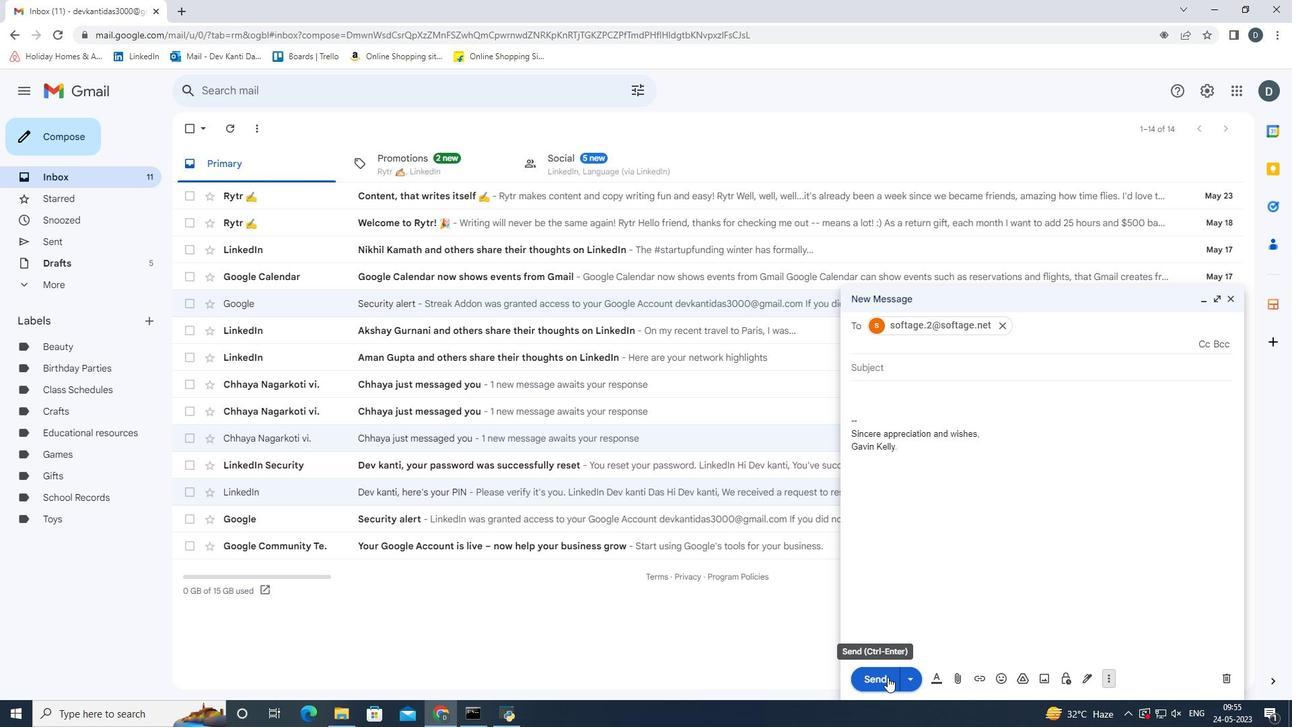 
